 Task: Add an event with the title Marketing Campaign Tracking and Analysis, date '2024/04/28', time 9:40 AM to 11:40 AMand add a description: A Monthly Financial Review is a recurring meeting or process where the financial performance and health of an organization are assessed and analyzed. It provides a comprehensive overview of the company's financial status, including revenue, expenses, profitability, cash flow, and key financial metrics.Select event color  Tomato . Add location for the event as: 456 Monaco Monte-Carlo, Monaco, logged in from the account softage.3@softage.netand send the event invitation to softage.2@softage.net and softage.4@softage.net. Set a reminder for the event Every weekday(Monday to Friday)
Action: Mouse moved to (64, 110)
Screenshot: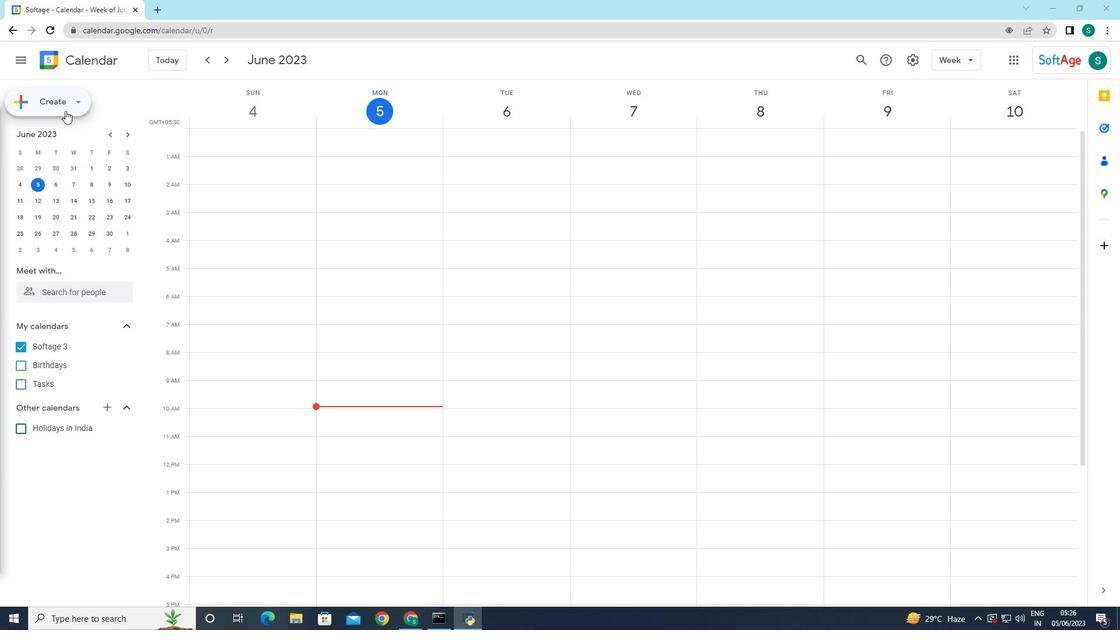 
Action: Mouse pressed left at (64, 110)
Screenshot: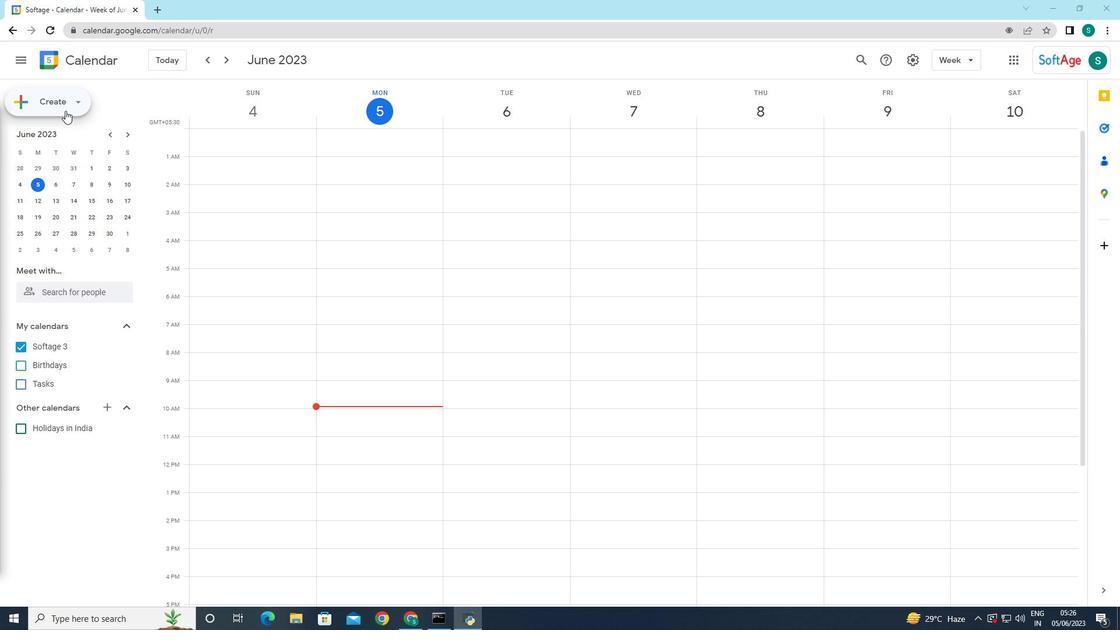 
Action: Mouse moved to (56, 134)
Screenshot: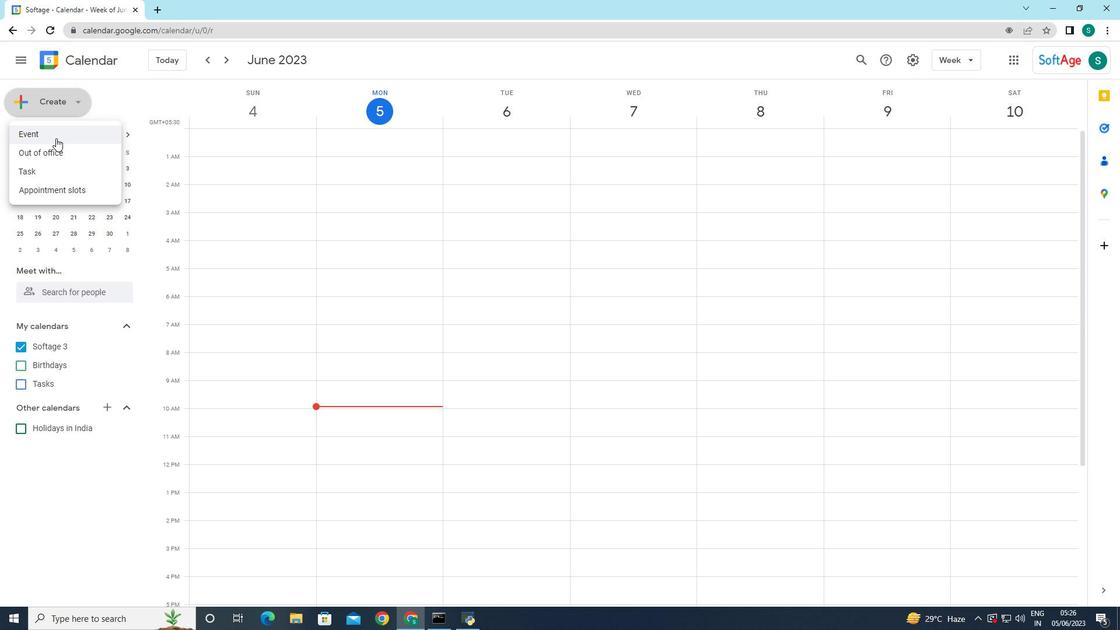 
Action: Mouse pressed left at (56, 134)
Screenshot: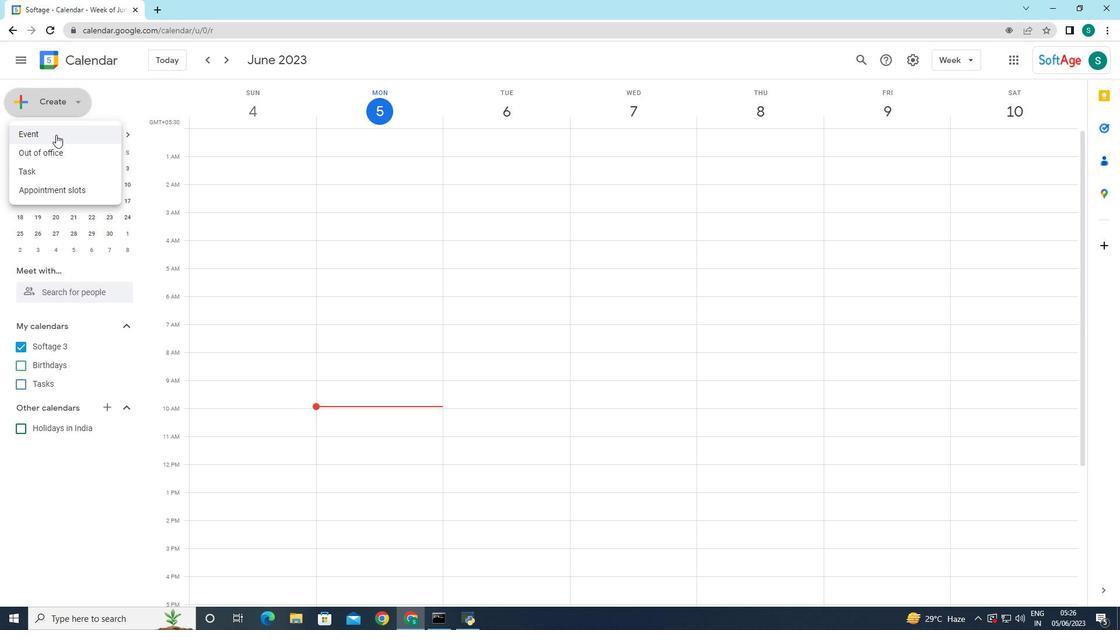
Action: Mouse moved to (214, 469)
Screenshot: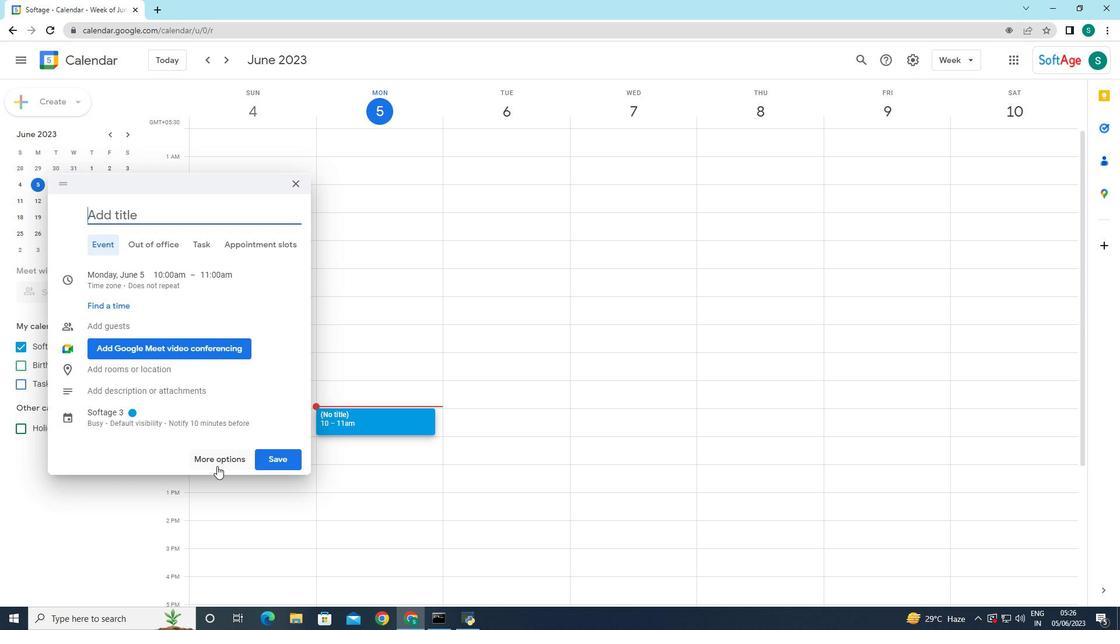 
Action: Mouse pressed left at (214, 469)
Screenshot: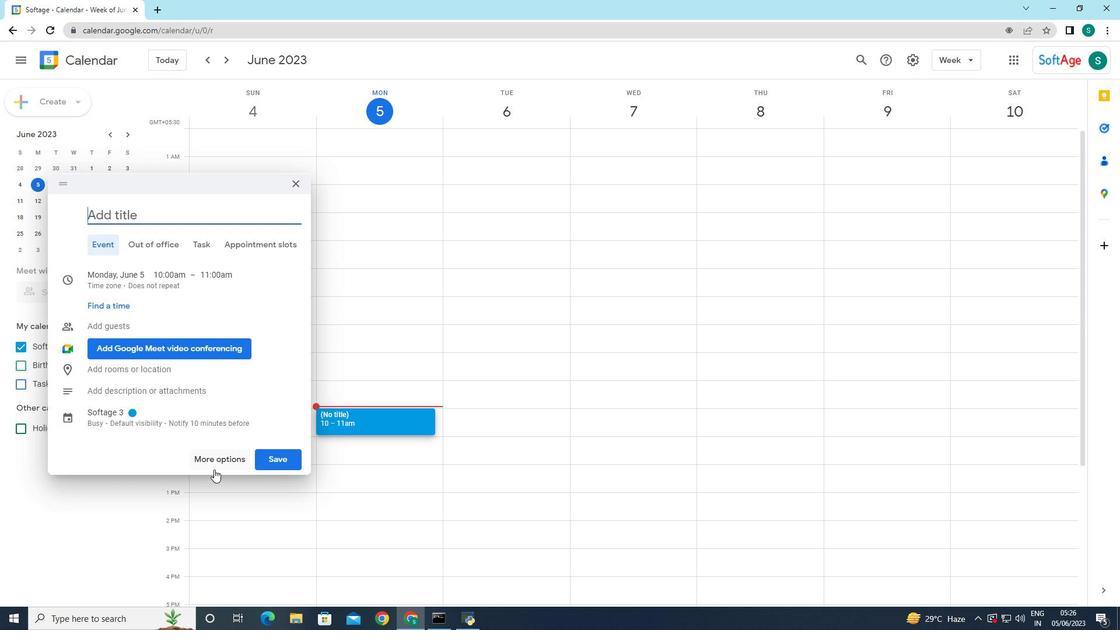 
Action: Mouse moved to (107, 69)
Screenshot: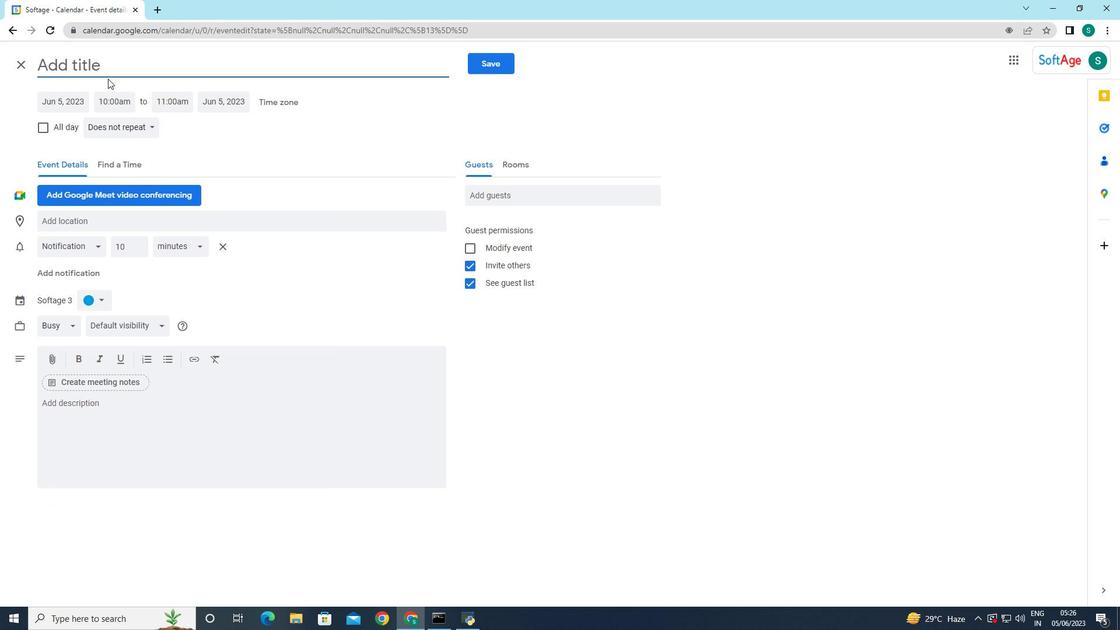 
Action: Mouse pressed left at (107, 69)
Screenshot: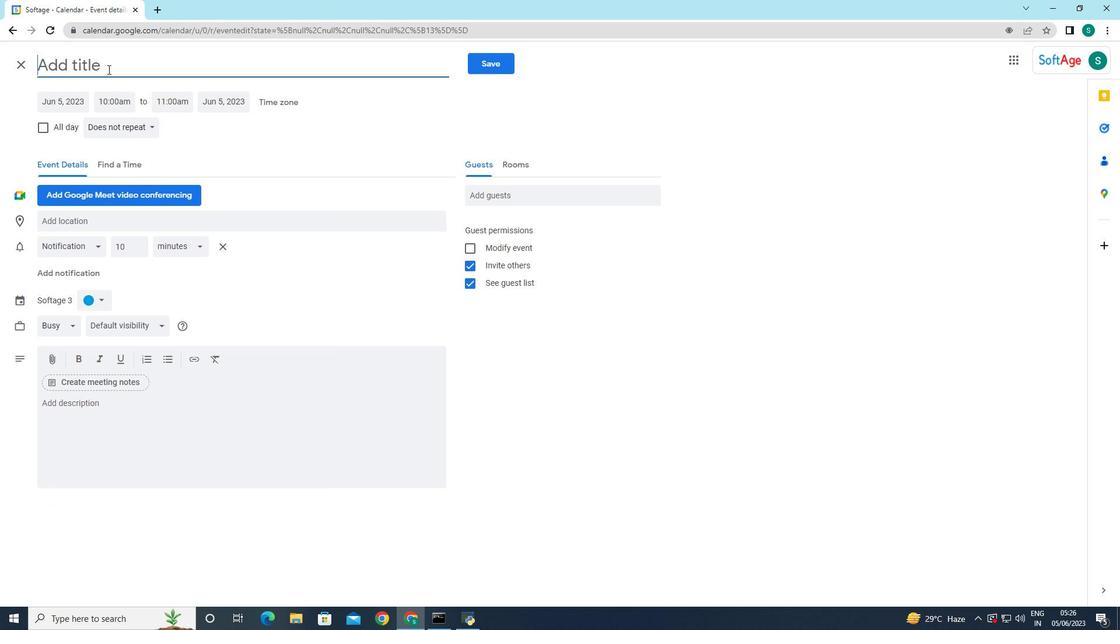 
Action: Key pressed <Key.caps_lock>M<Key.caps_lock>arketing<Key.space><Key.caps_lock>C<Key.caps_lock>ampain<Key.backspace>gn<Key.space><Key.caps_lock>T<Key.caps_lock>racking<Key.space>an<Key.space><Key.backspace>d<Key.space><Key.caps_lock>A<Key.caps_lock>nalysis,
Screenshot: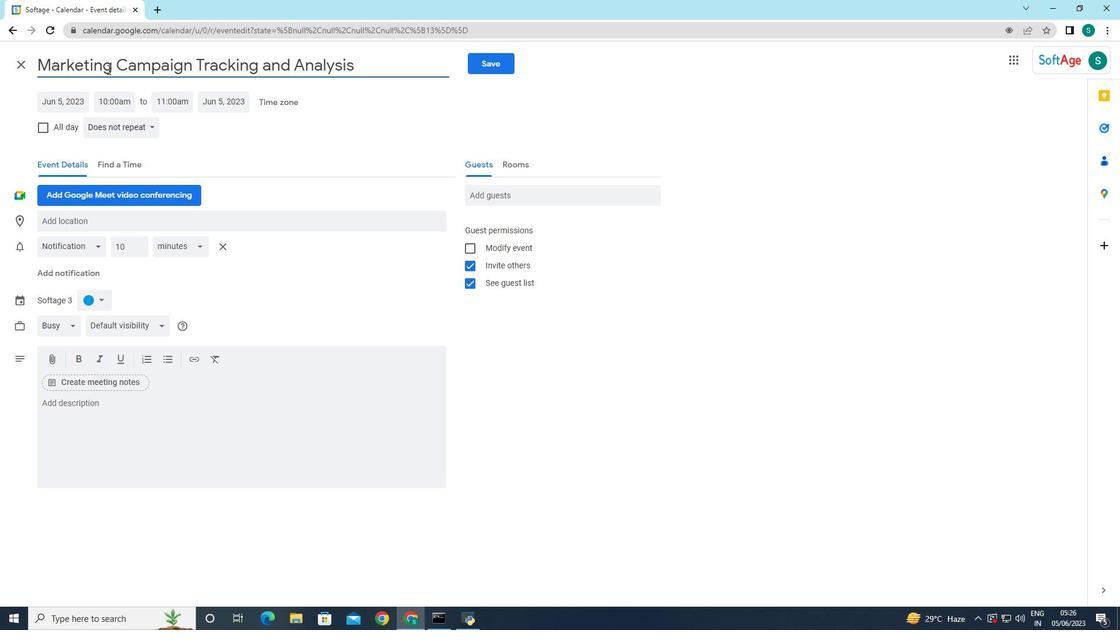 
Action: Mouse moved to (57, 100)
Screenshot: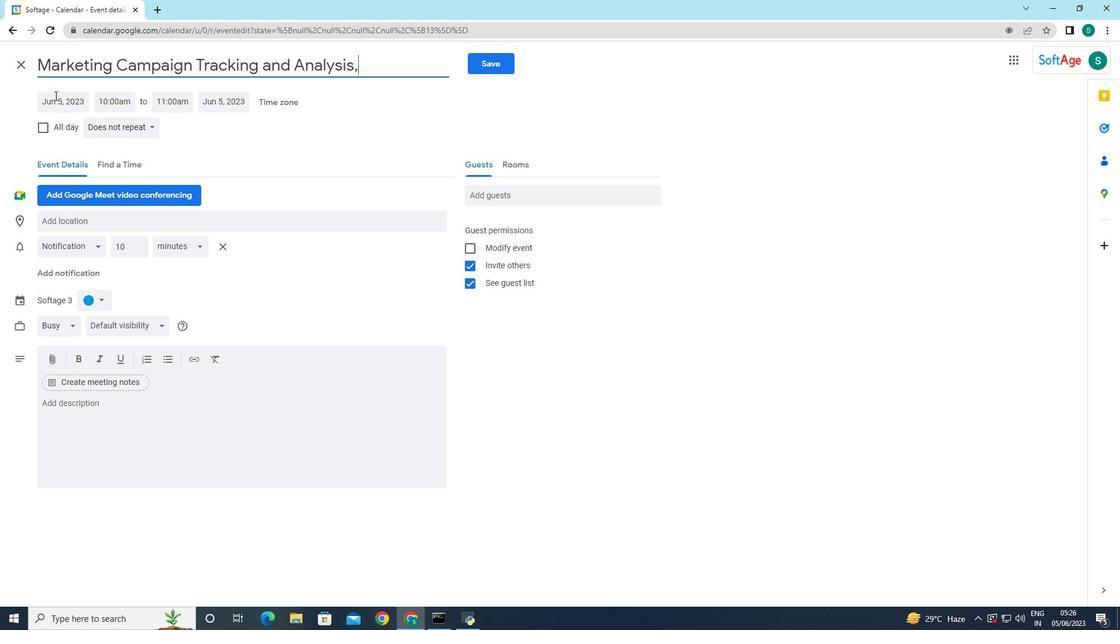 
Action: Mouse pressed left at (57, 100)
Screenshot: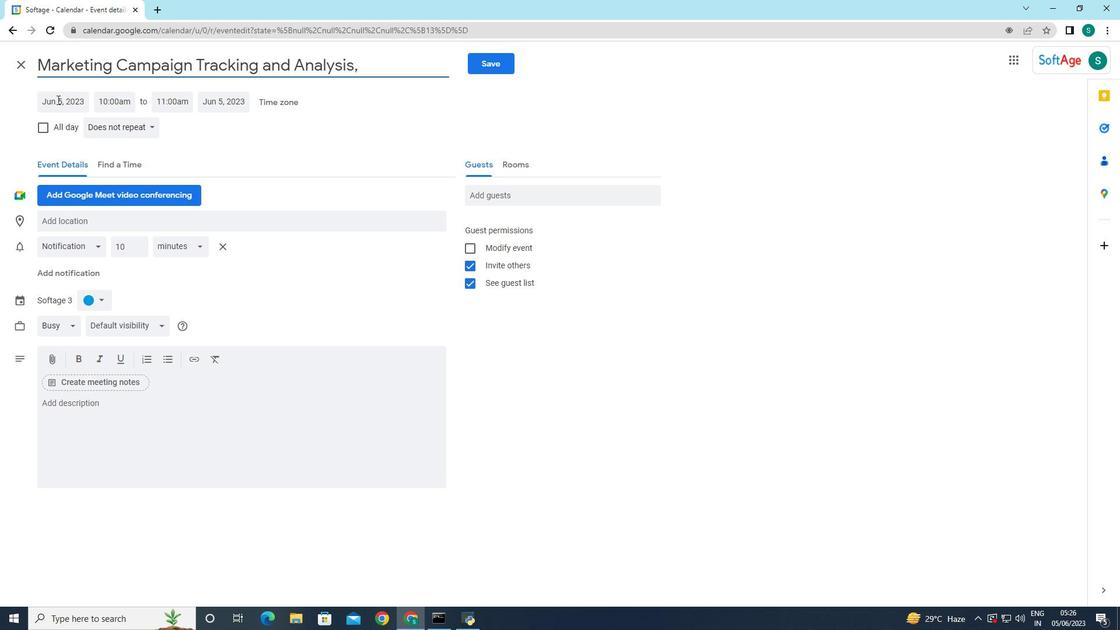 
Action: Mouse moved to (185, 124)
Screenshot: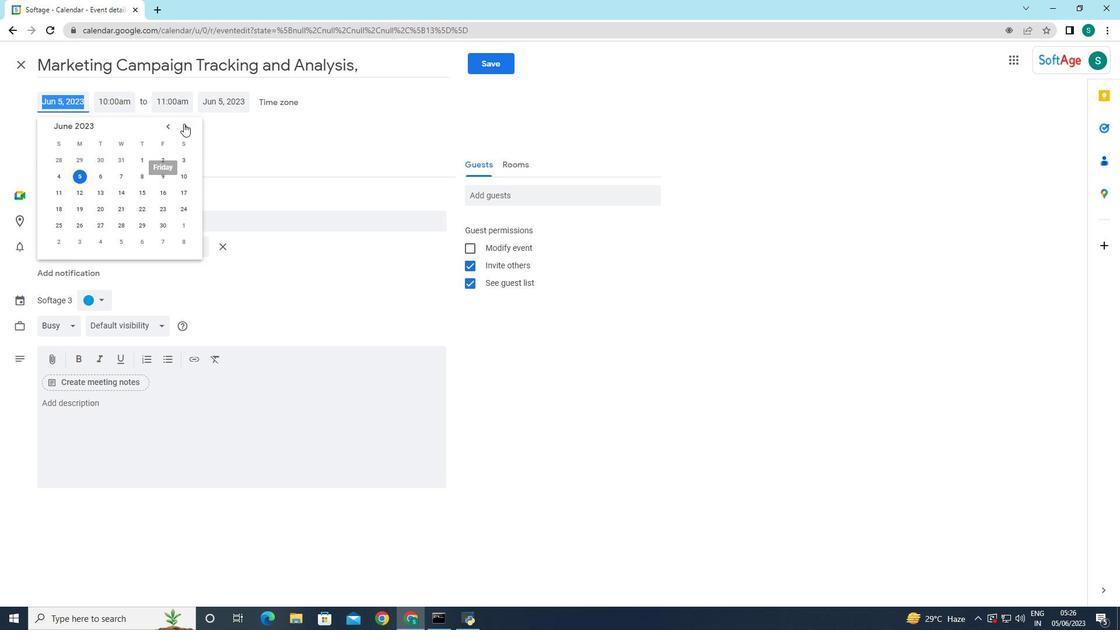 
Action: Mouse pressed left at (185, 124)
Screenshot: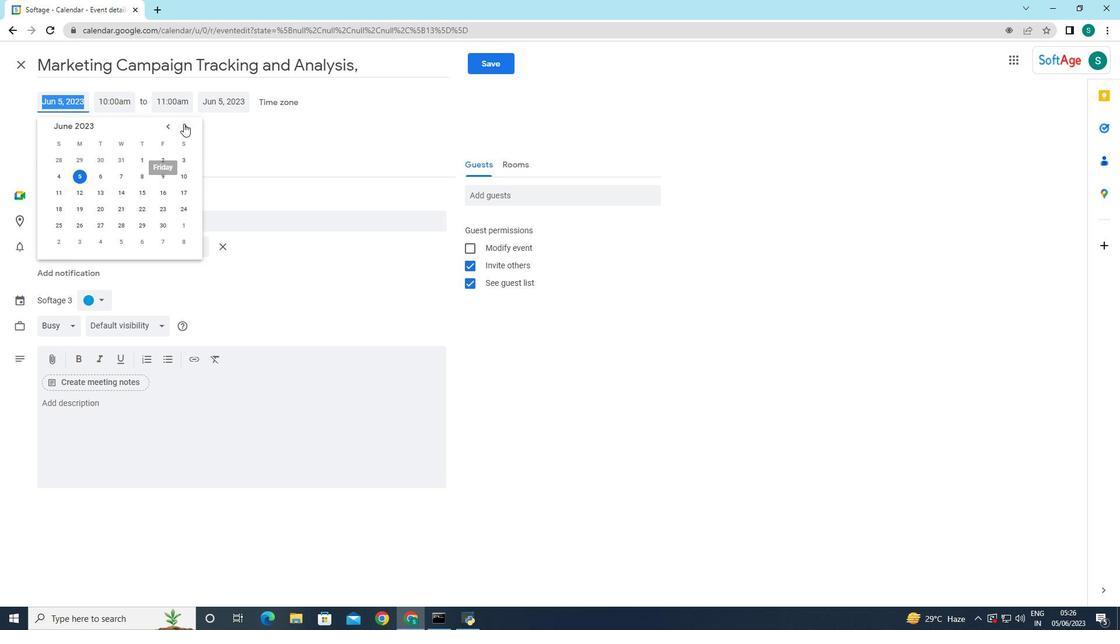 
Action: Mouse pressed left at (185, 124)
Screenshot: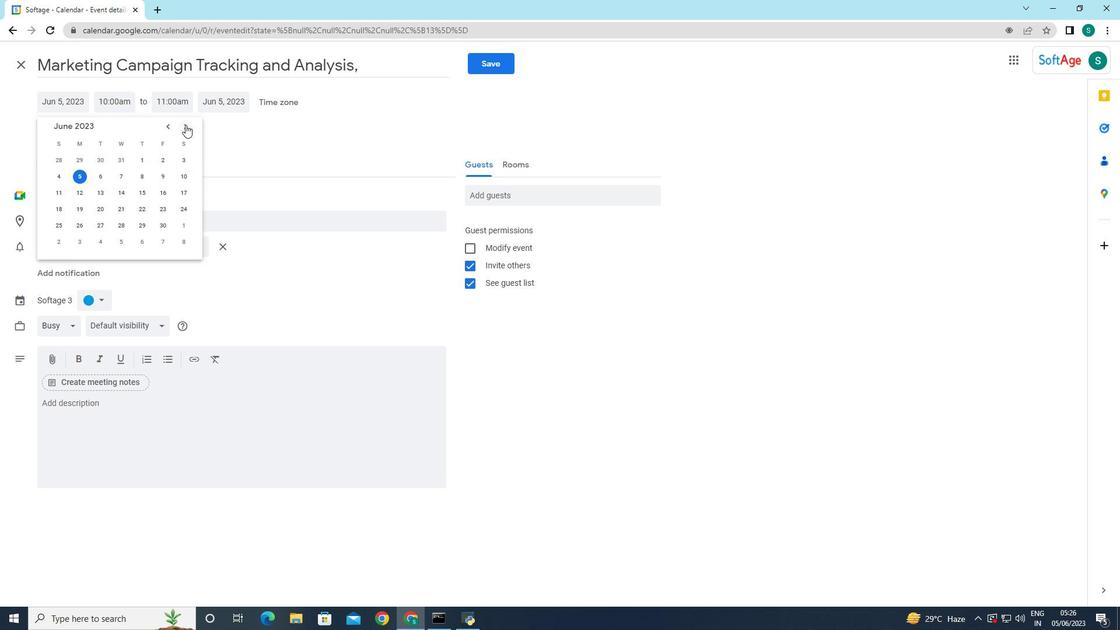 
Action: Mouse pressed left at (185, 124)
Screenshot: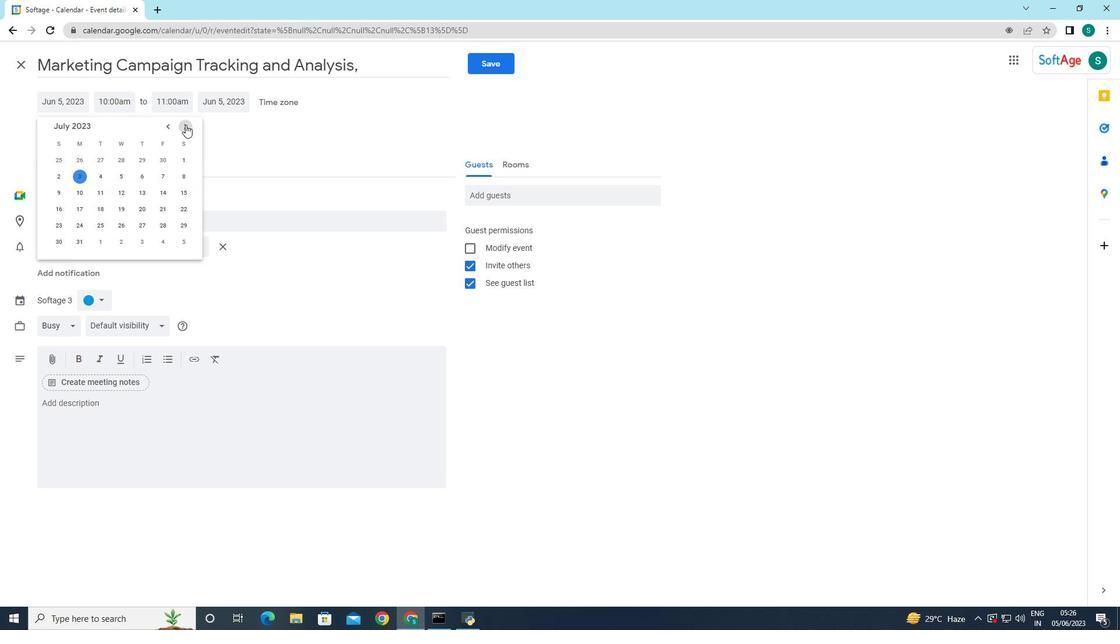 
Action: Mouse pressed left at (185, 124)
Screenshot: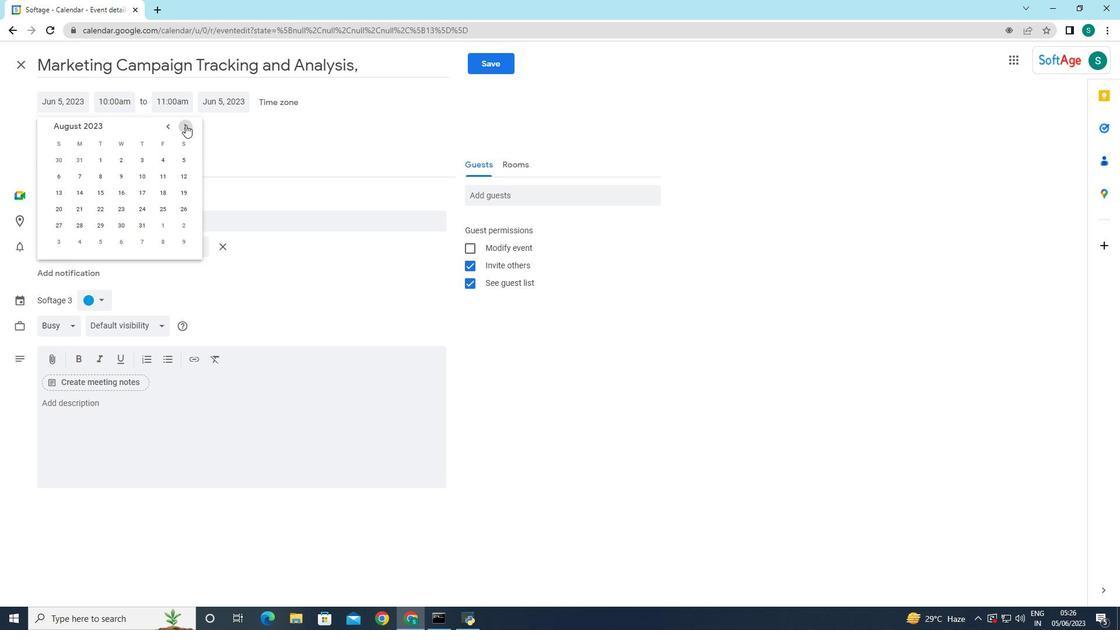 
Action: Mouse pressed left at (185, 124)
Screenshot: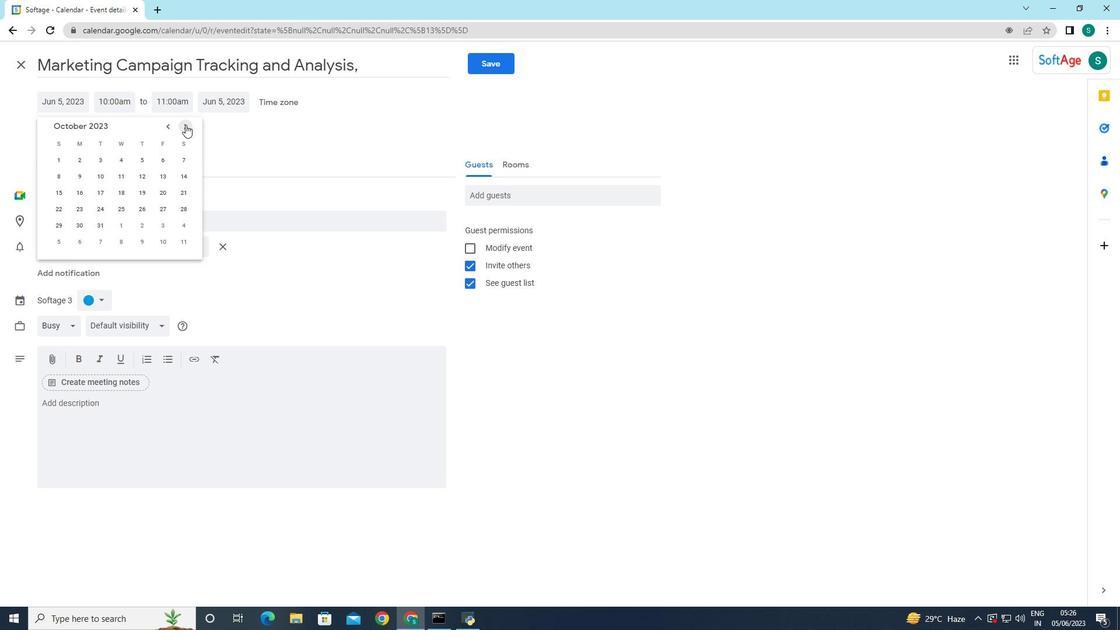 
Action: Mouse pressed left at (185, 124)
Screenshot: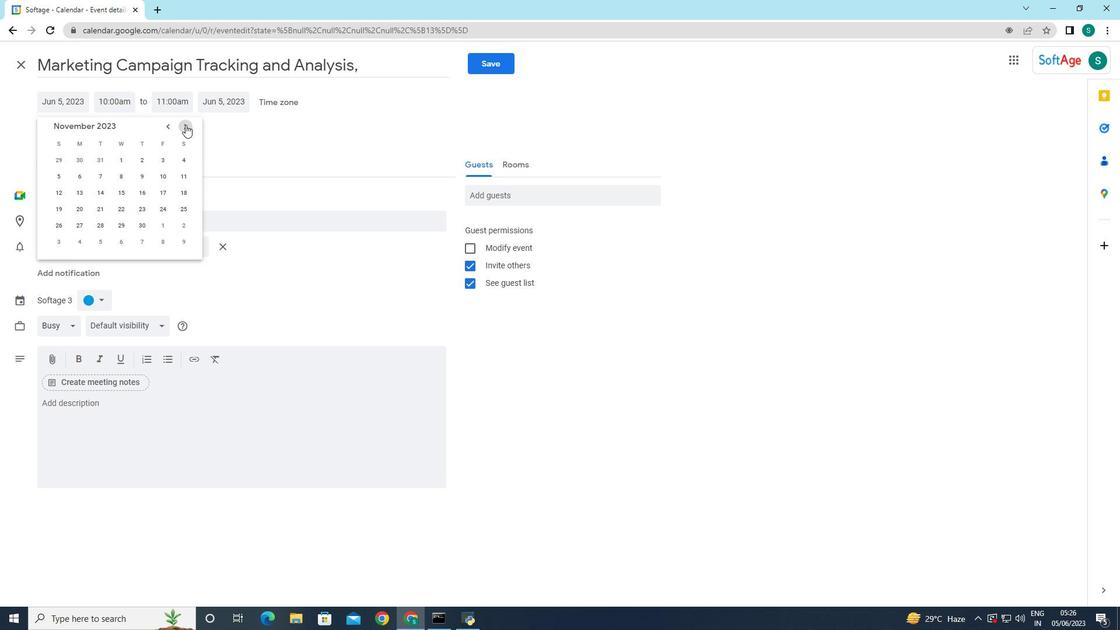 
Action: Mouse pressed left at (185, 124)
Screenshot: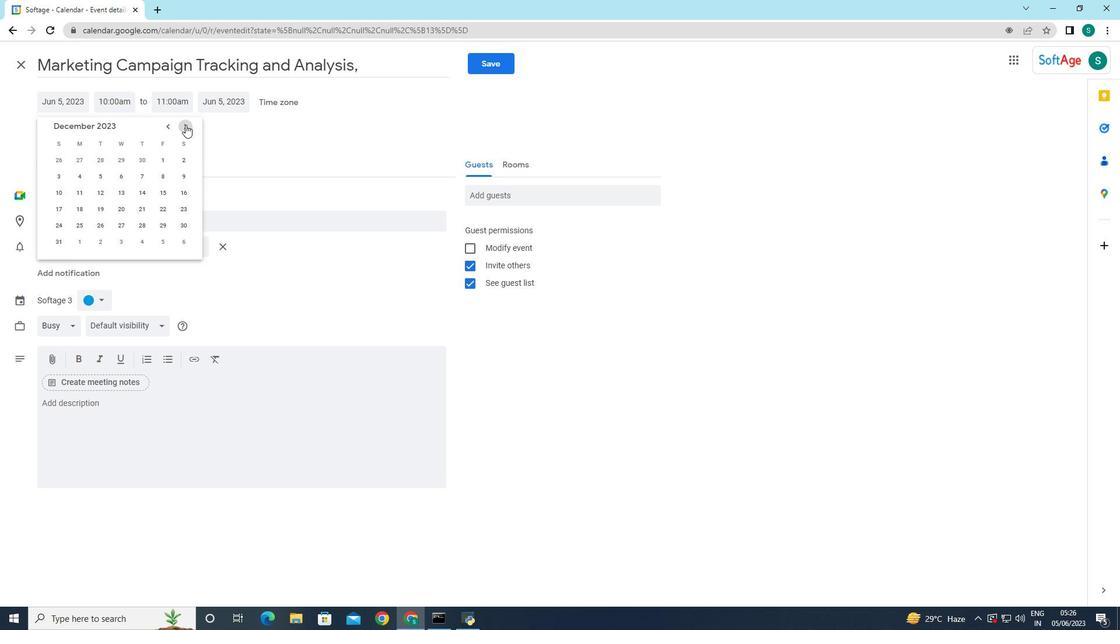 
Action: Mouse pressed left at (185, 124)
Screenshot: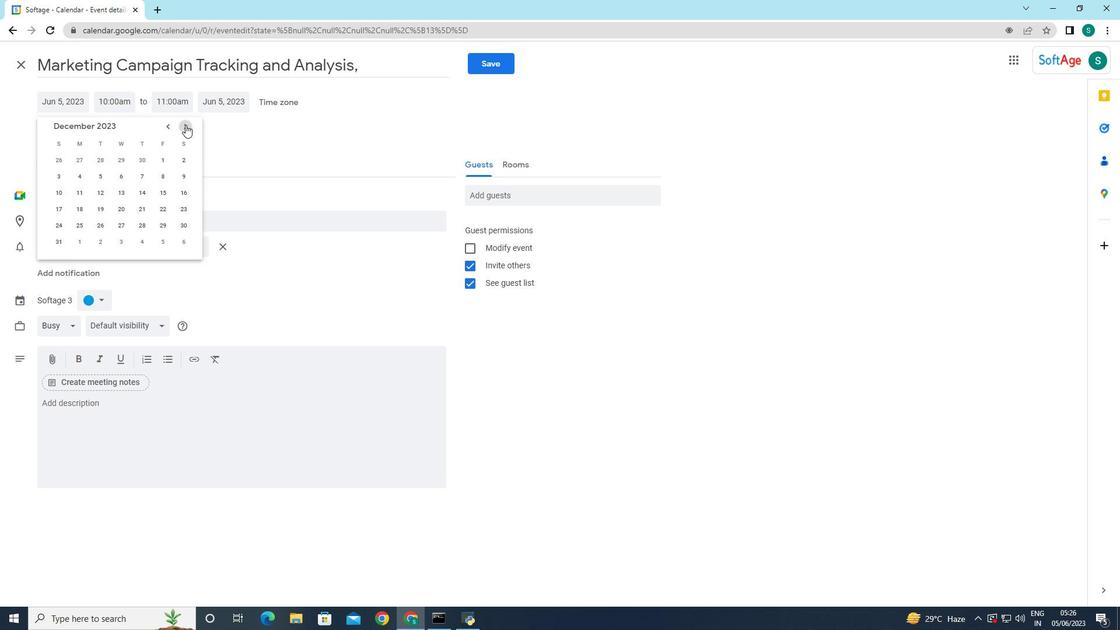 
Action: Mouse pressed left at (185, 124)
Screenshot: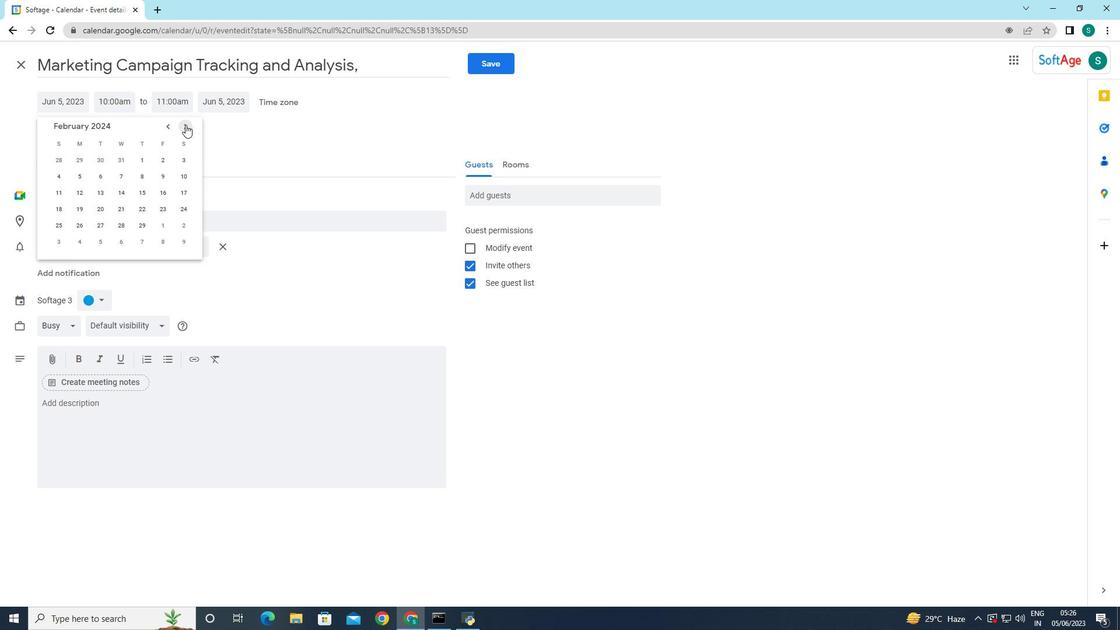 
Action: Mouse pressed left at (185, 124)
Screenshot: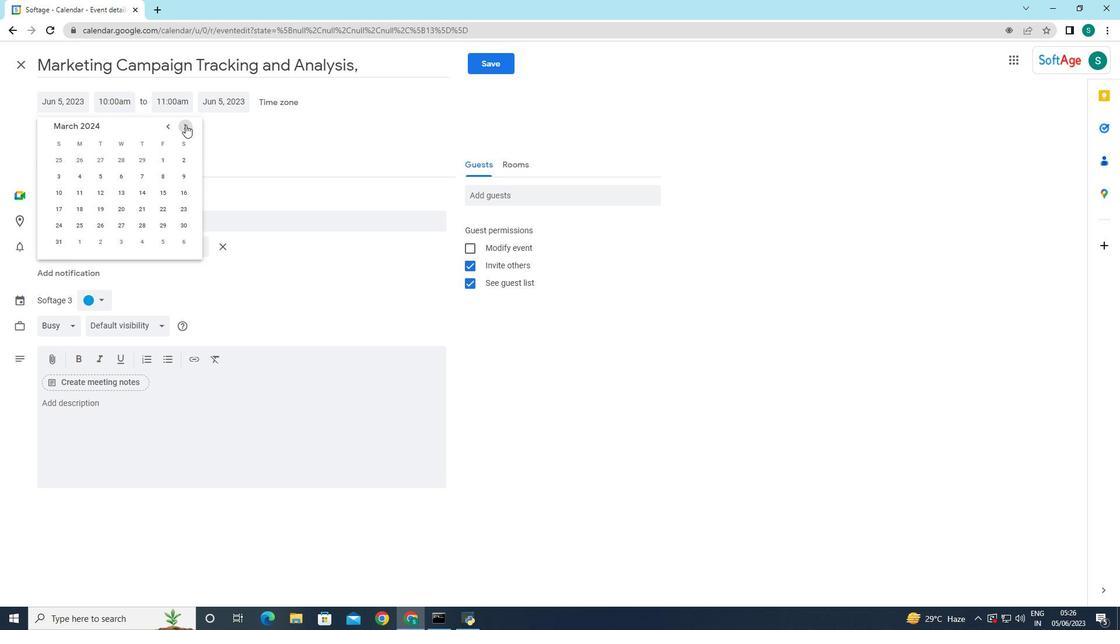 
Action: Mouse moved to (58, 224)
Screenshot: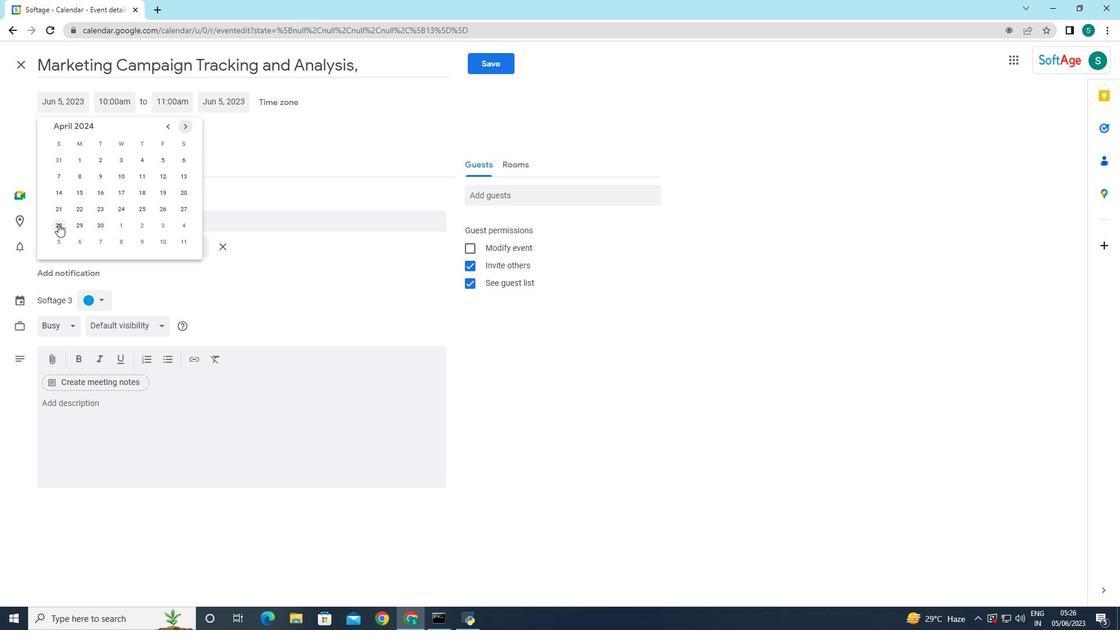 
Action: Mouse pressed left at (58, 224)
Screenshot: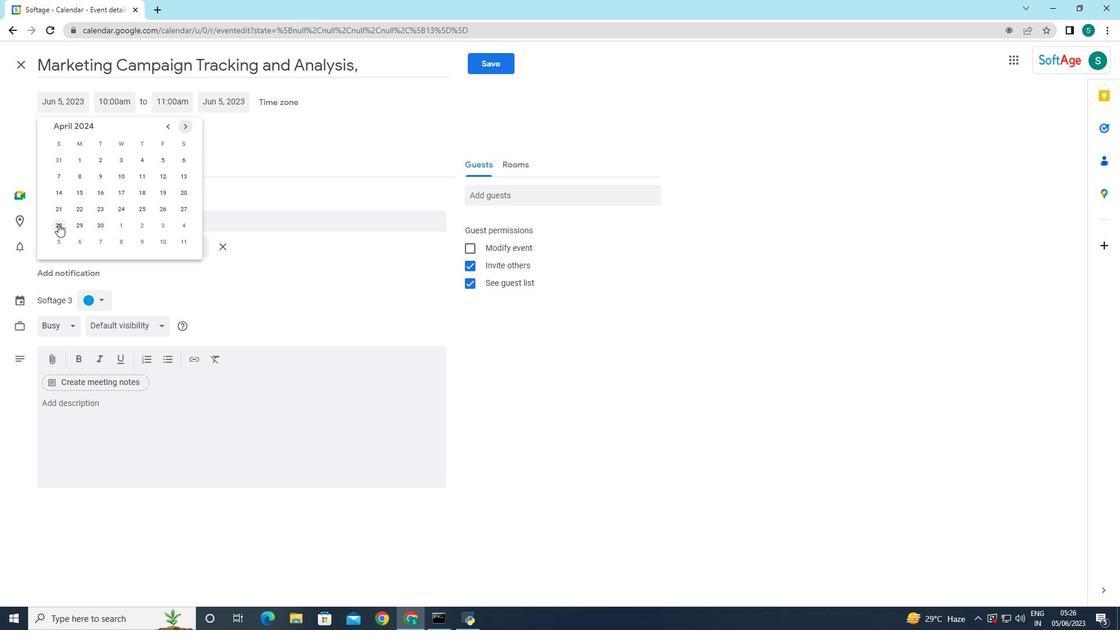 
Action: Mouse moved to (262, 168)
Screenshot: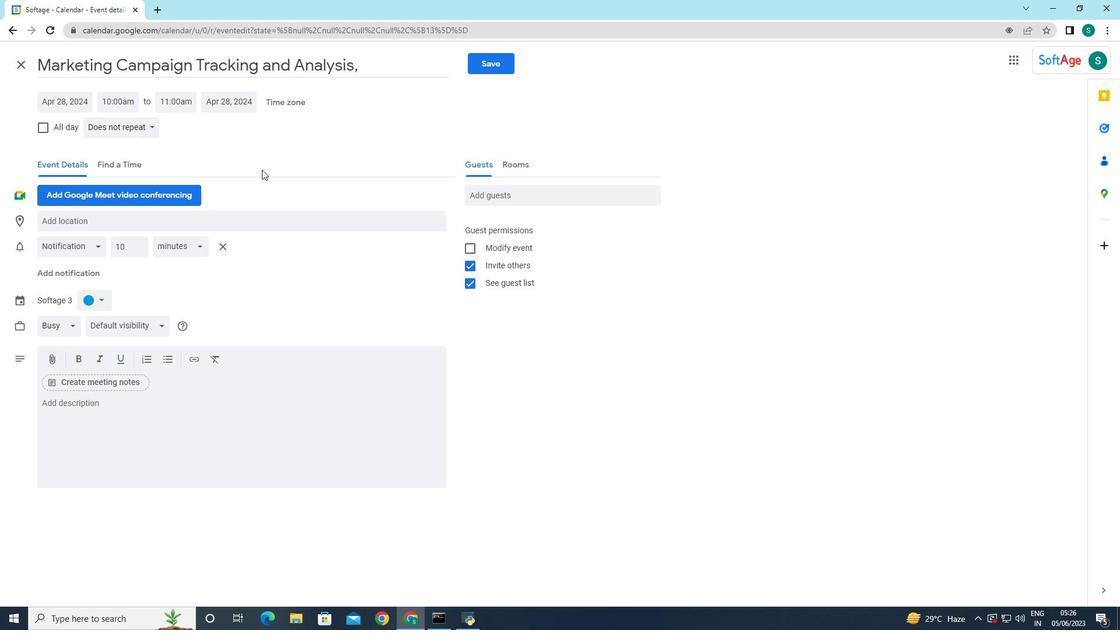 
Action: Mouse pressed left at (262, 168)
Screenshot: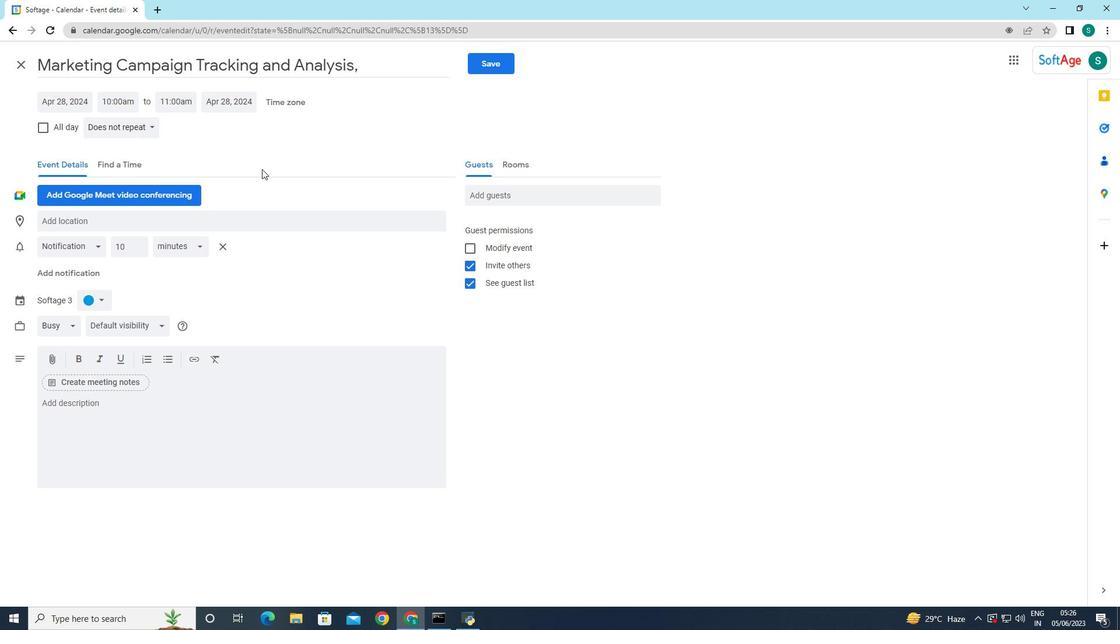 
Action: Mouse moved to (133, 99)
Screenshot: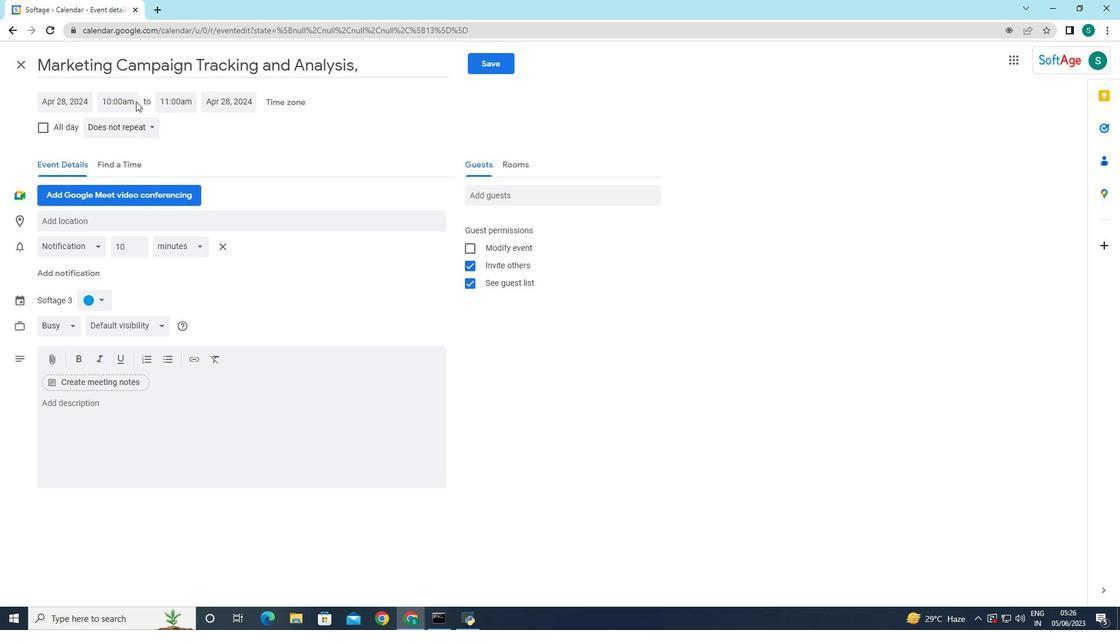 
Action: Mouse pressed left at (133, 99)
Screenshot: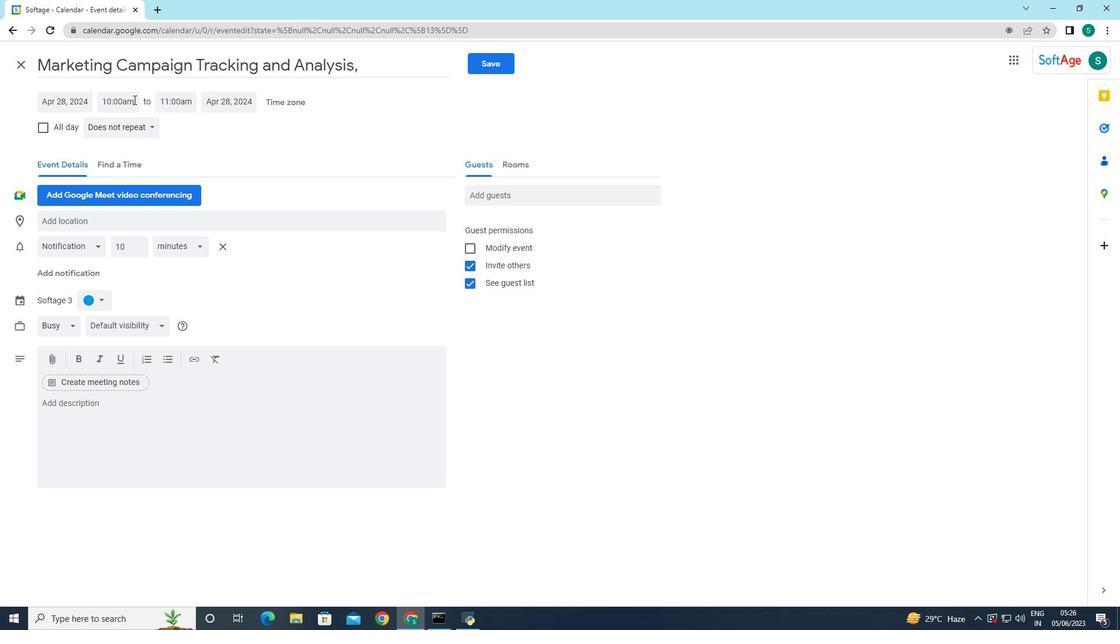 
Action: Mouse moved to (124, 129)
Screenshot: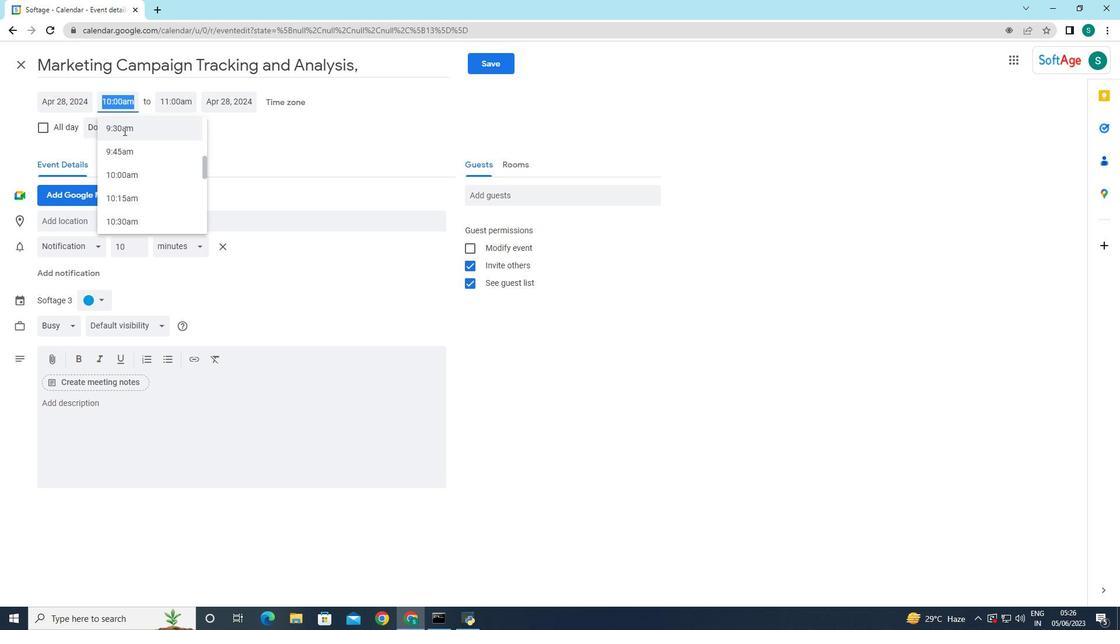 
Action: Mouse pressed left at (124, 129)
Screenshot: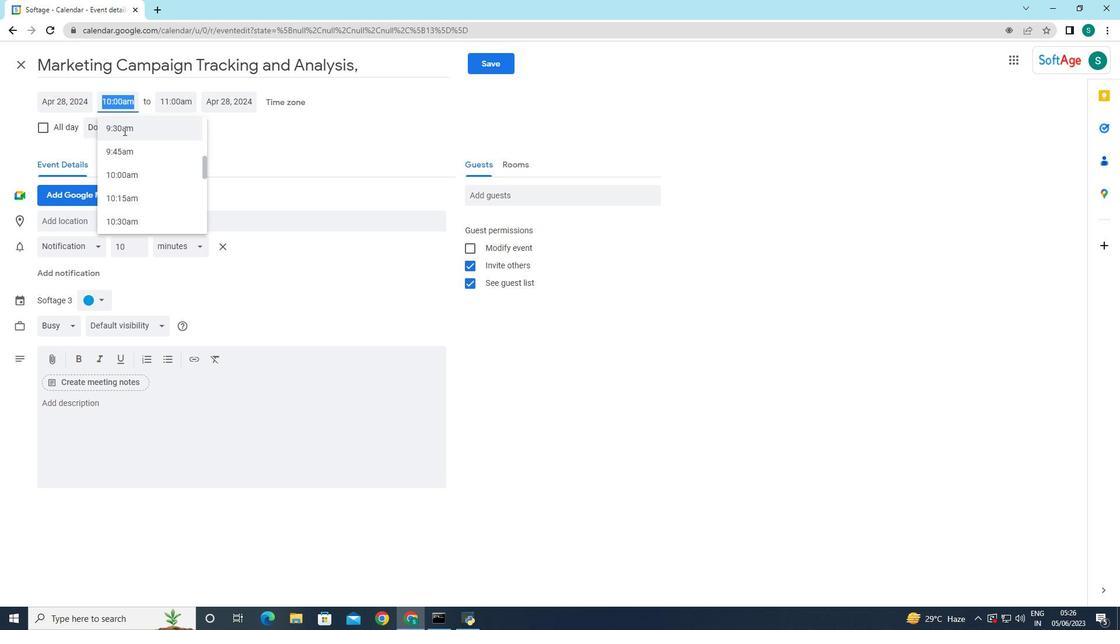 
Action: Mouse moved to (113, 100)
Screenshot: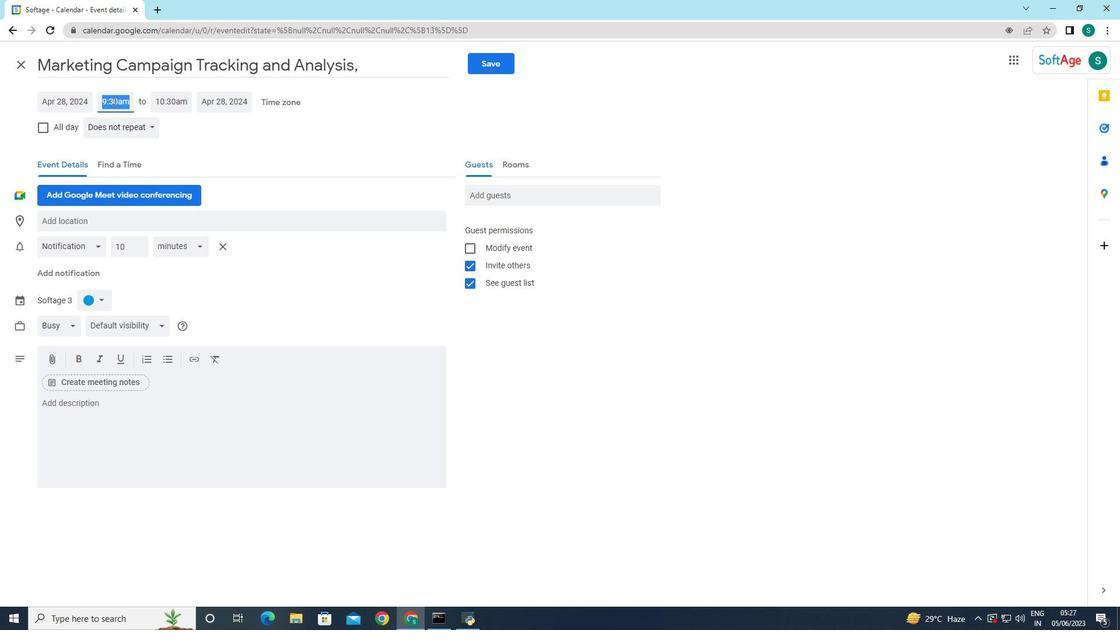 
Action: Mouse pressed left at (113, 100)
Screenshot: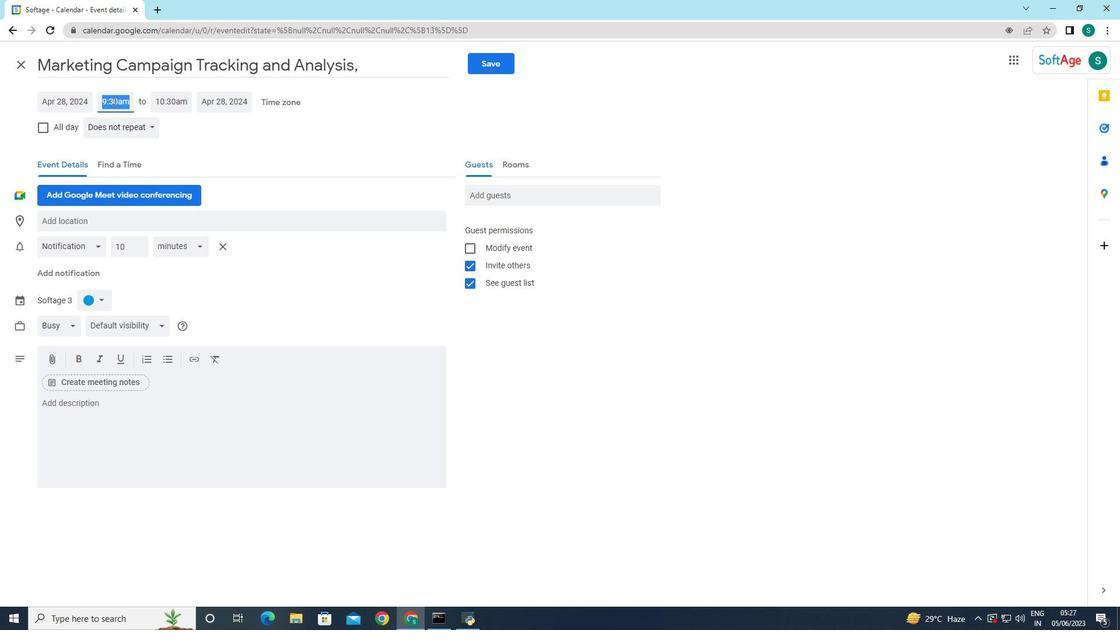 
Action: Mouse moved to (125, 138)
Screenshot: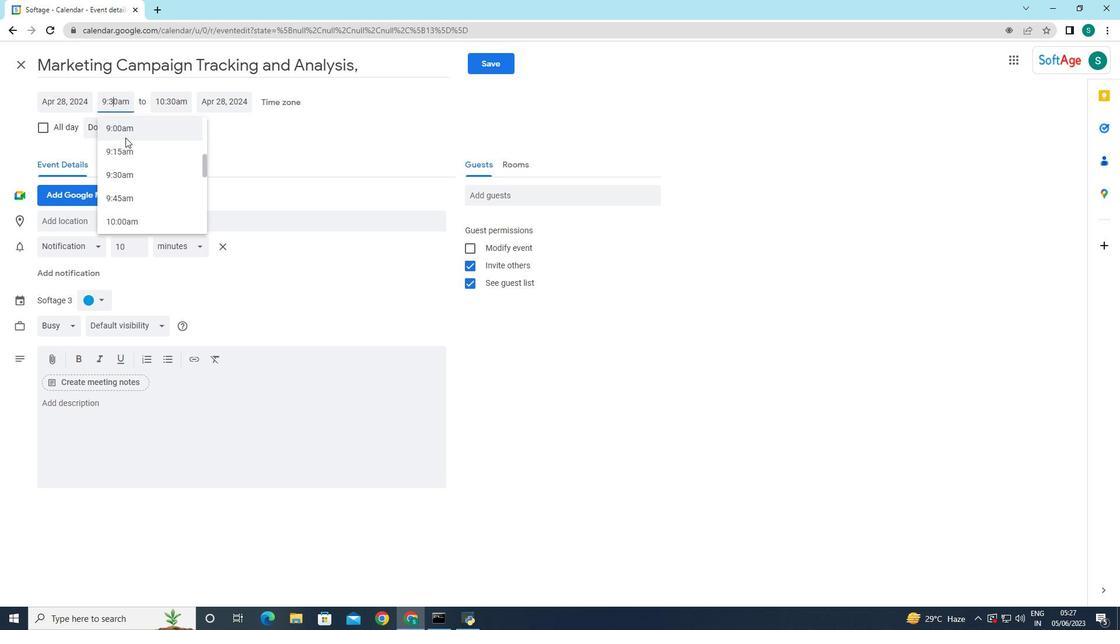 
Action: Key pressed <Key.backspace>4
Screenshot: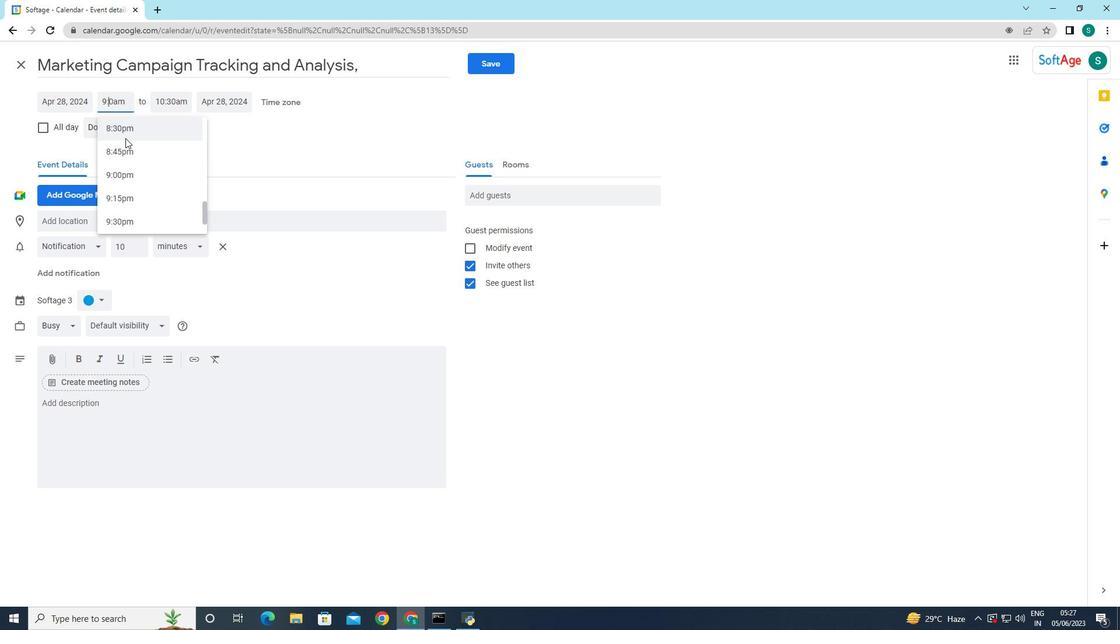 
Action: Mouse moved to (206, 95)
Screenshot: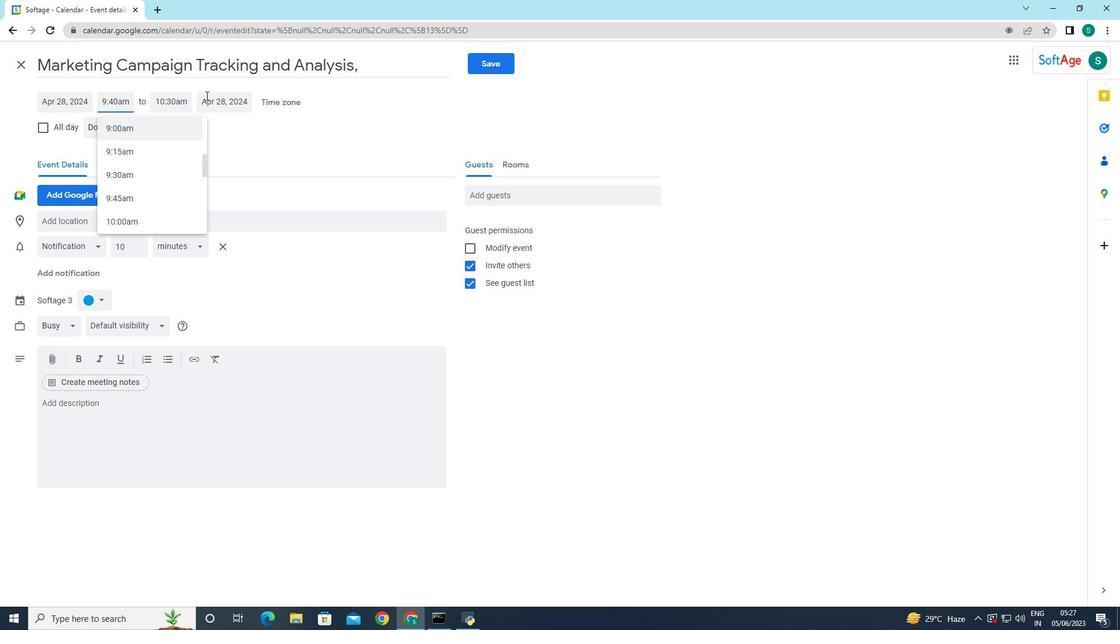 
Action: Mouse pressed left at (206, 95)
Screenshot: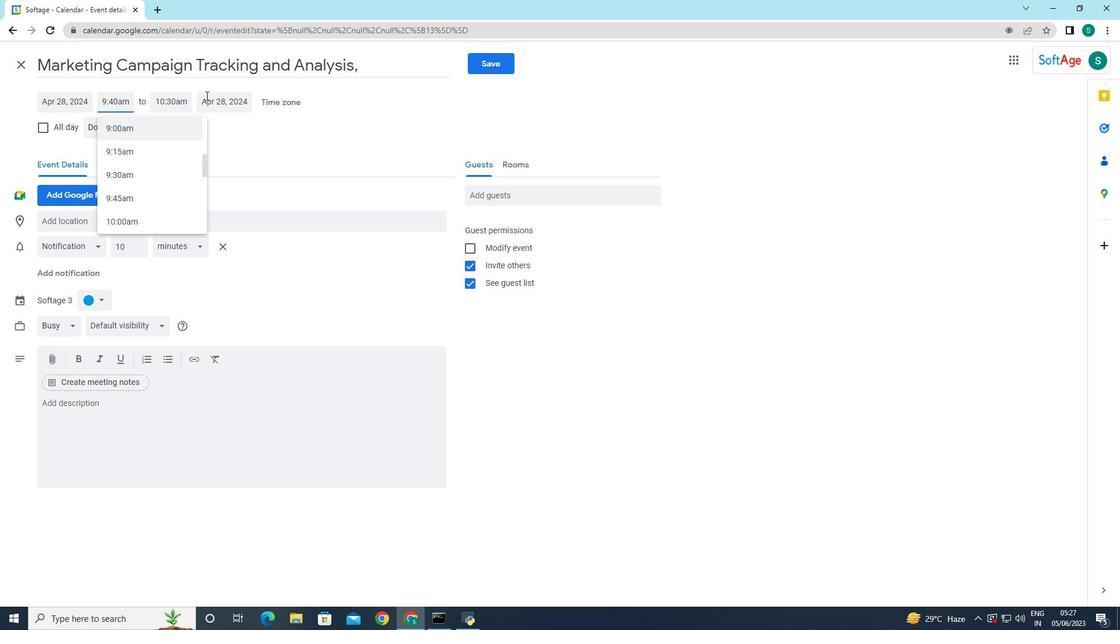 
Action: Mouse moved to (151, 98)
Screenshot: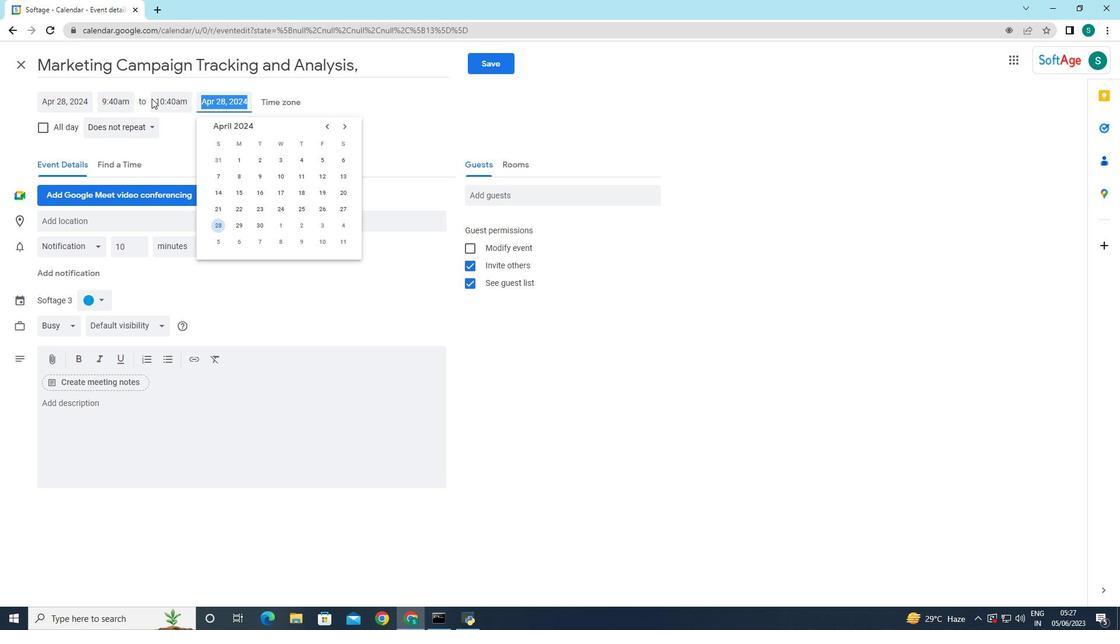 
Action: Mouse pressed left at (151, 98)
Screenshot: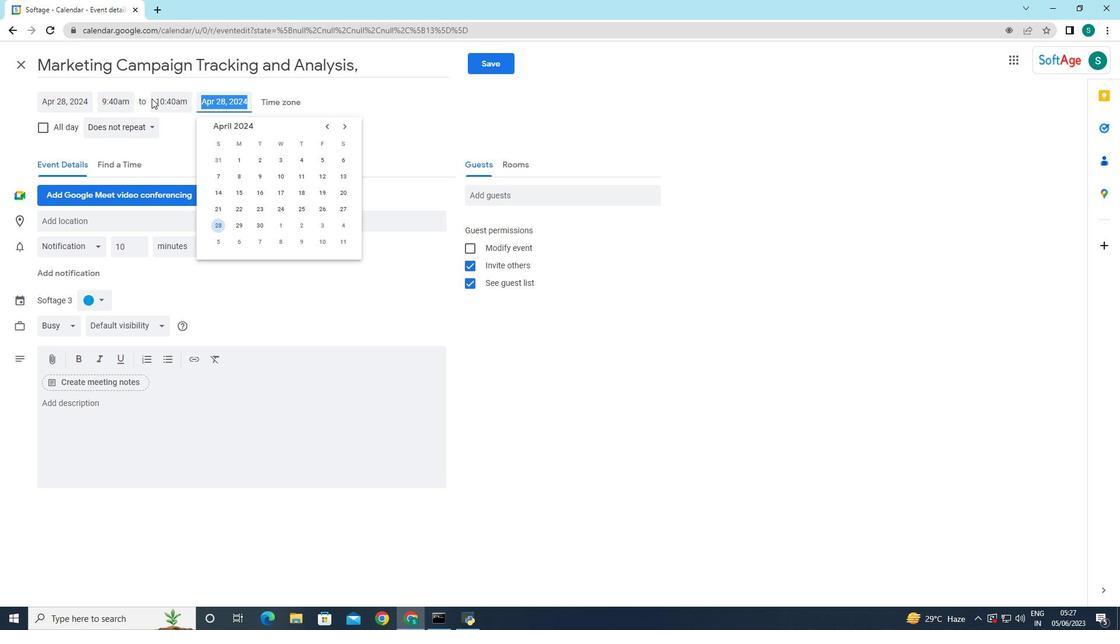 
Action: Mouse moved to (169, 214)
Screenshot: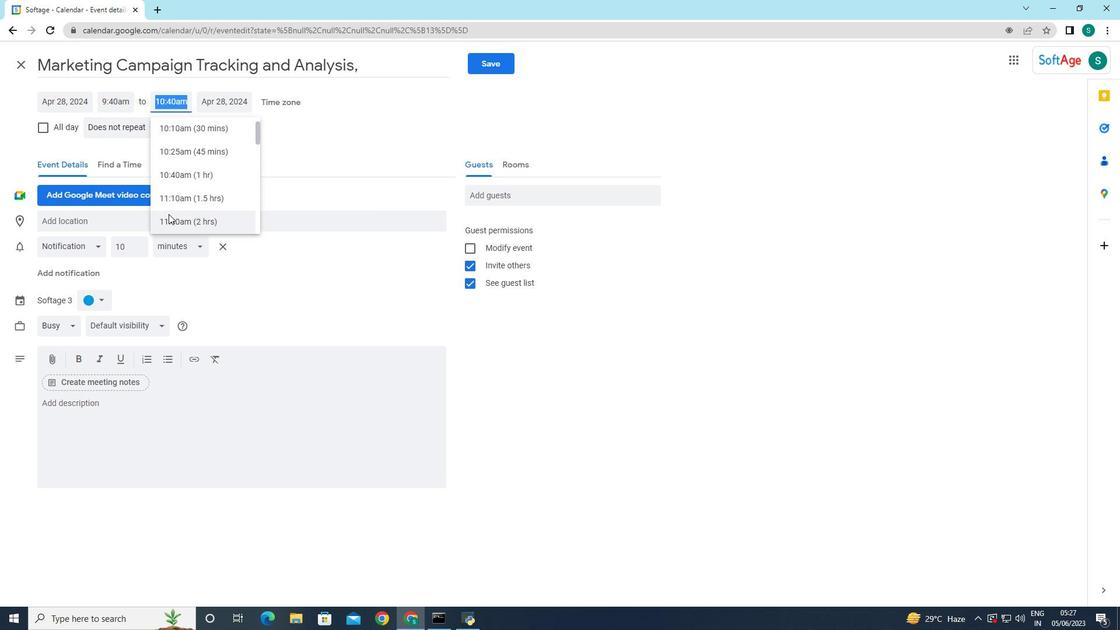 
Action: Mouse pressed left at (169, 214)
Screenshot: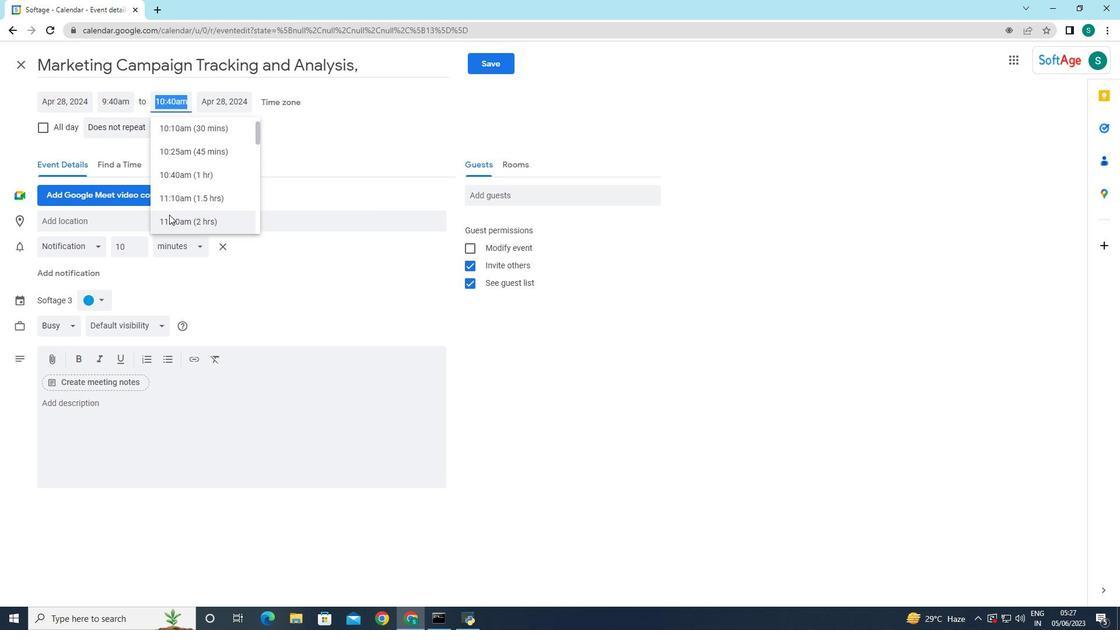 
Action: Mouse moved to (341, 160)
Screenshot: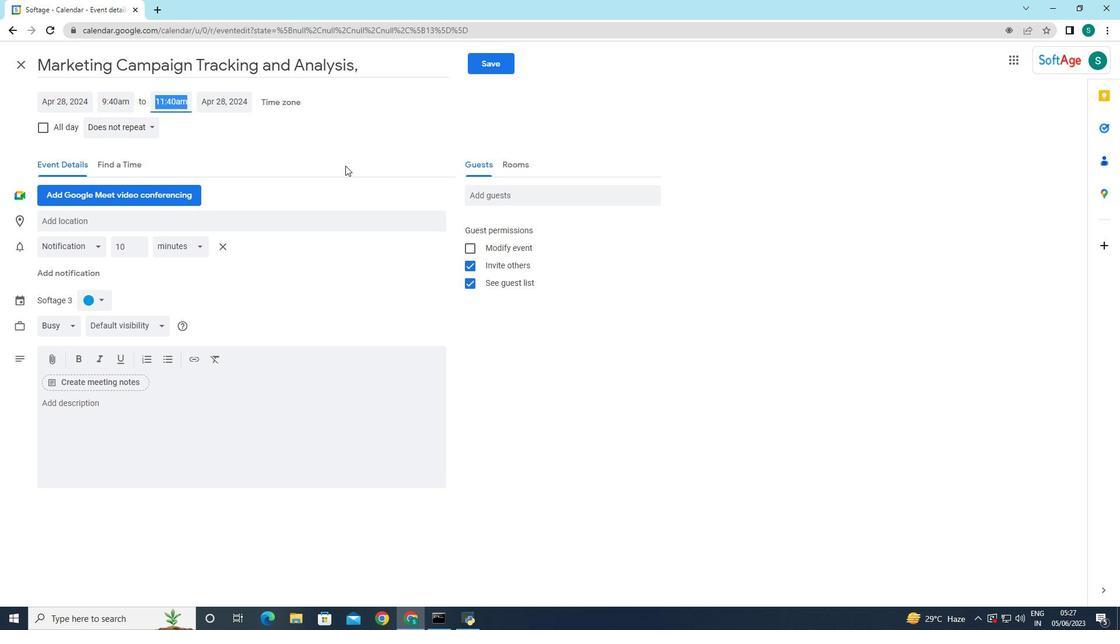 
Action: Mouse pressed left at (341, 160)
Screenshot: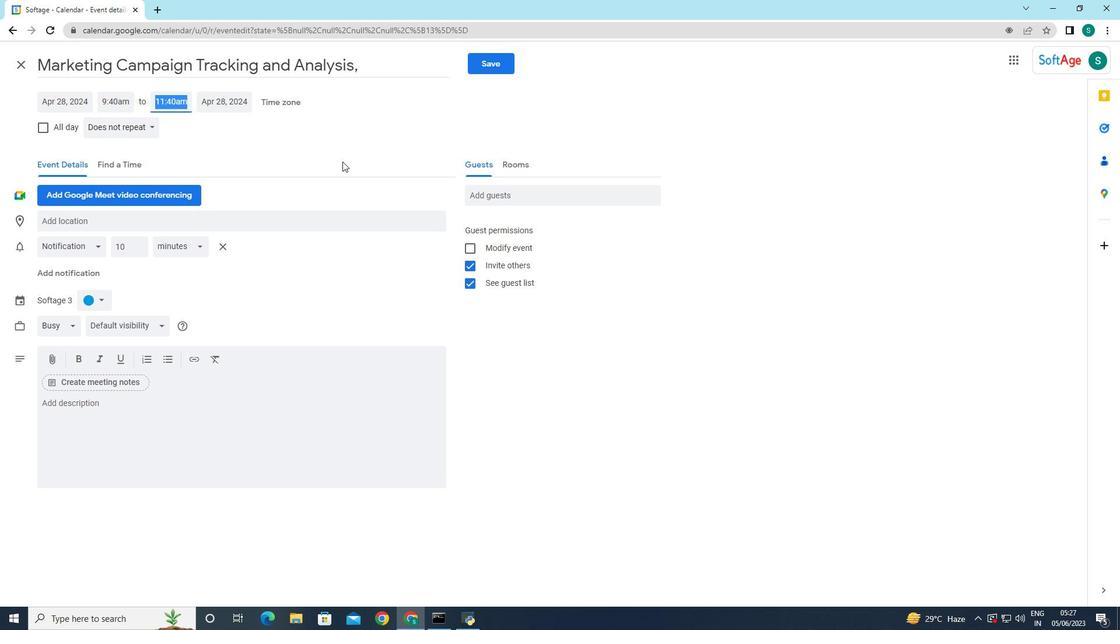 
Action: Mouse moved to (67, 400)
Screenshot: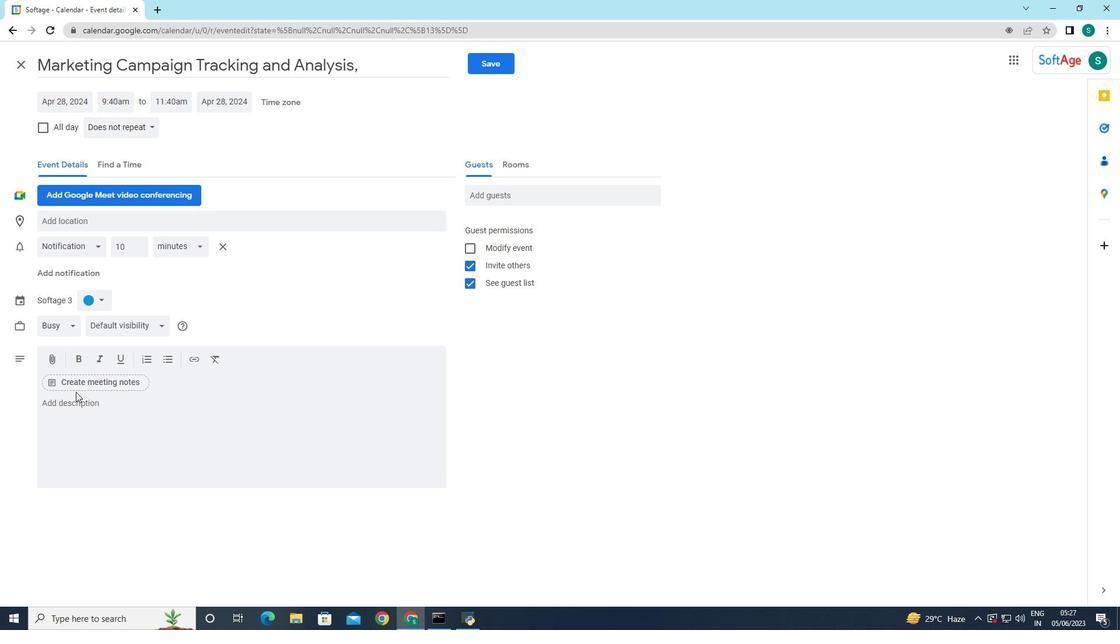 
Action: Mouse pressed left at (67, 400)
Screenshot: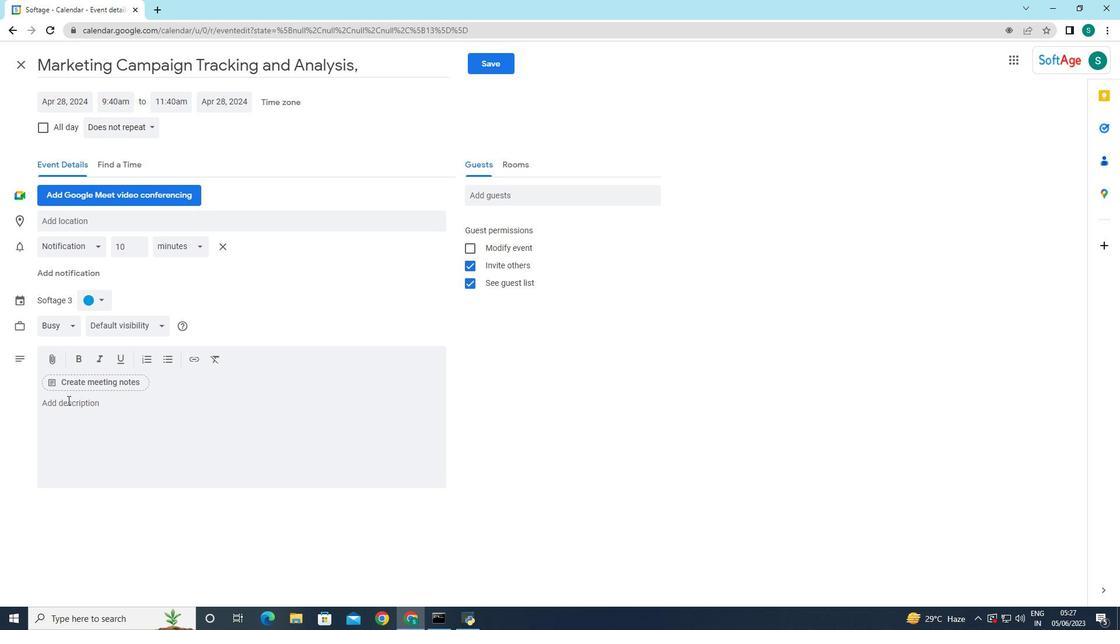 
Action: Key pressed <Key.caps_lock>A<Key.caps_lock><Key.space><Key.caps_lock>M<Key.caps_lock>onthly<Key.space><Key.caps_lock>F<Key.caps_lock>inancial<Key.space><Key.caps_lock>R<Key.caps_lock>eview<Key.space>is<Key.space>a<Key.space>te<Key.backspace><Key.backspace>recurring<Key.space>meeting<Key.space>or<Key.space>process<Key.space>where<Key.space>the<Key.space>financial<Key.space>performance<Key.space>and<Key.space>health<Key.space>of<Key.space>an<Key.space>organization<Key.space>are<Key.space>assessed<Key.space>and<Key.space>analyx<Key.backspace>zet<Key.backspace>d.<Key.space><Key.caps_lock>I<Key.caps_lock>t<Key.space>provides<Key.space>a<Key.space>comprehensive<Key.space>overvies<Key.backspace>w<Key.space>of<Key.space>the<Key.space>company's<Key.space>financial<Key.space>status<Key.space><Key.backspace>,<Key.space>incliding<Key.space>rt<Key.backspace><Key.backspace><Key.space><Key.backspace><Key.backspace><Key.backspace><Key.backspace><Key.backspace><Key.backspace><Key.backspace>uding<Key.space>revenue,<Key.space>expenses,<Key.space>profitability,<Key.space>cs<Key.backspace>ash<Key.space>,<Key.backspace>foll<Key.backspace>w.<Key.space>a<Key.backspace><Key.backspace><Key.backspace><Key.backspace><Key.backspace><Key.backspace>low<Key.space><Key.backspace><Key.backspace>.<Key.backspace>,<Key.space>a<Key.backspace><Key.backspace><Key.backspace>w.<Key.space>ajd<Key.backspace><Key.backspace><Key.backspace><Key.backspace><Key.backspace>,<Key.space>and<Key.space>key<Key.space>finacial<Key.space><Key.backspace><Key.backspace><Key.backspace><Key.backspace><Key.backspace><Key.backspace><Key.backspace>nancial<Key.space>metrics.
Screenshot: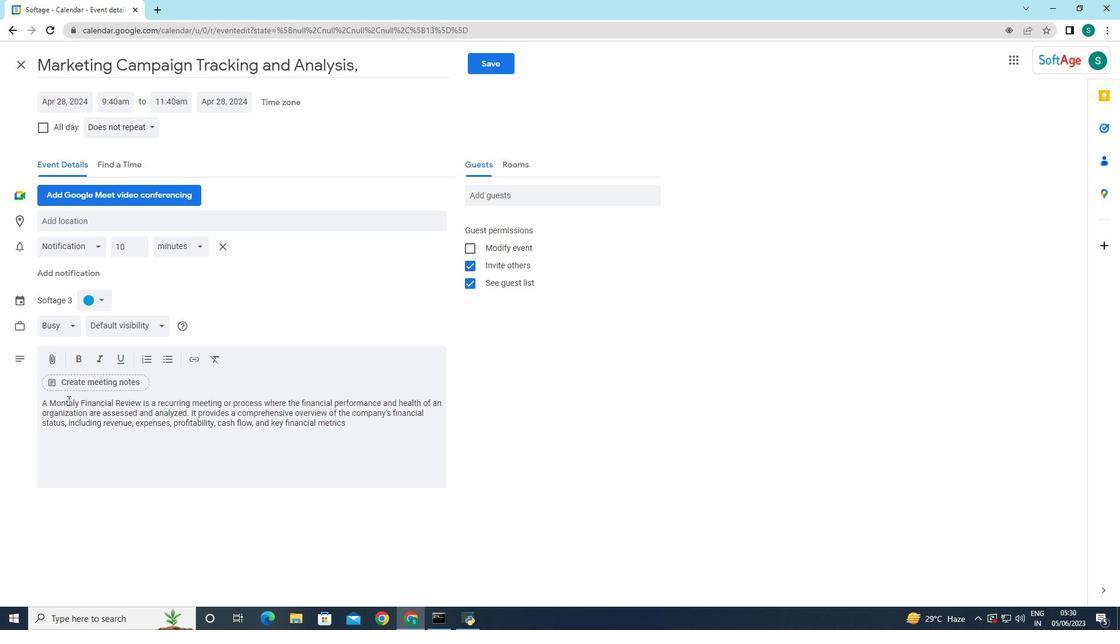 
Action: Mouse moved to (96, 294)
Screenshot: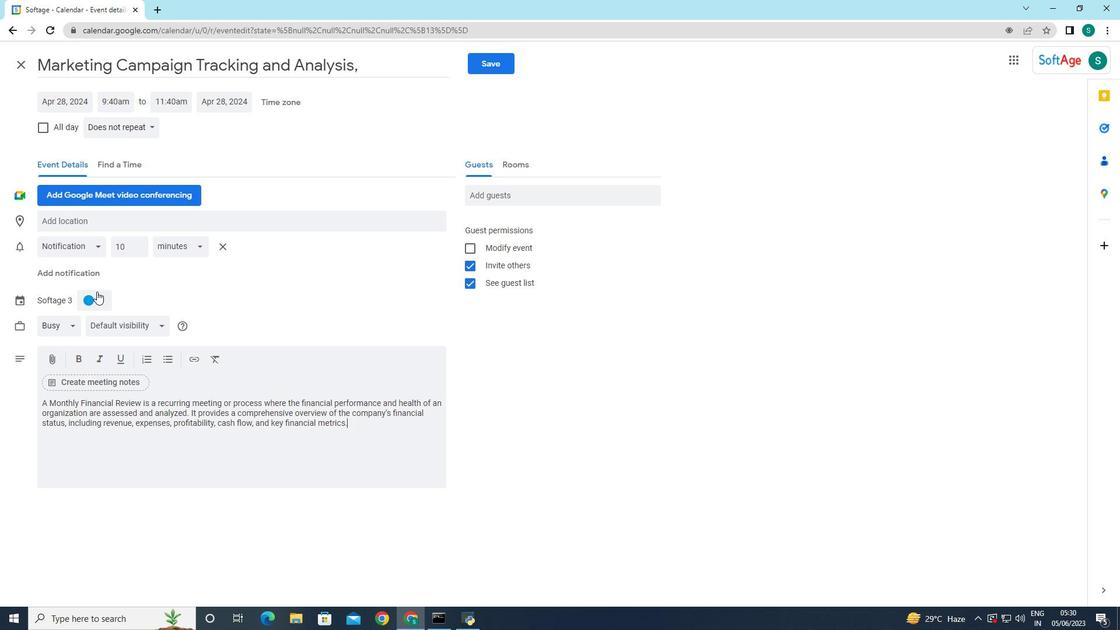 
Action: Mouse pressed left at (96, 294)
Screenshot: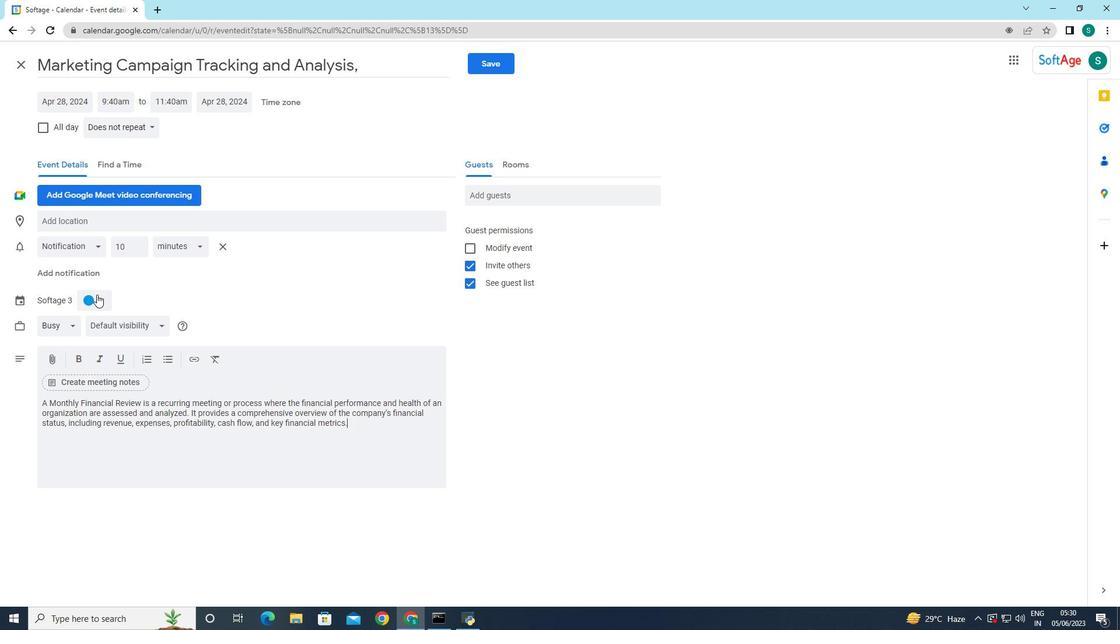
Action: Mouse moved to (88, 301)
Screenshot: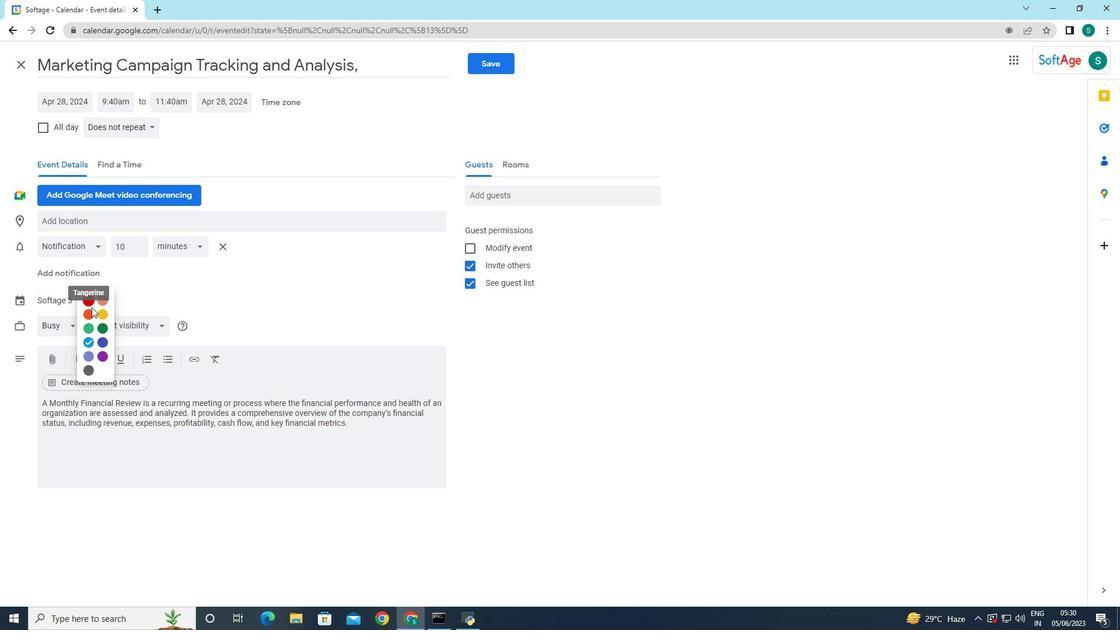 
Action: Mouse pressed left at (88, 301)
Screenshot: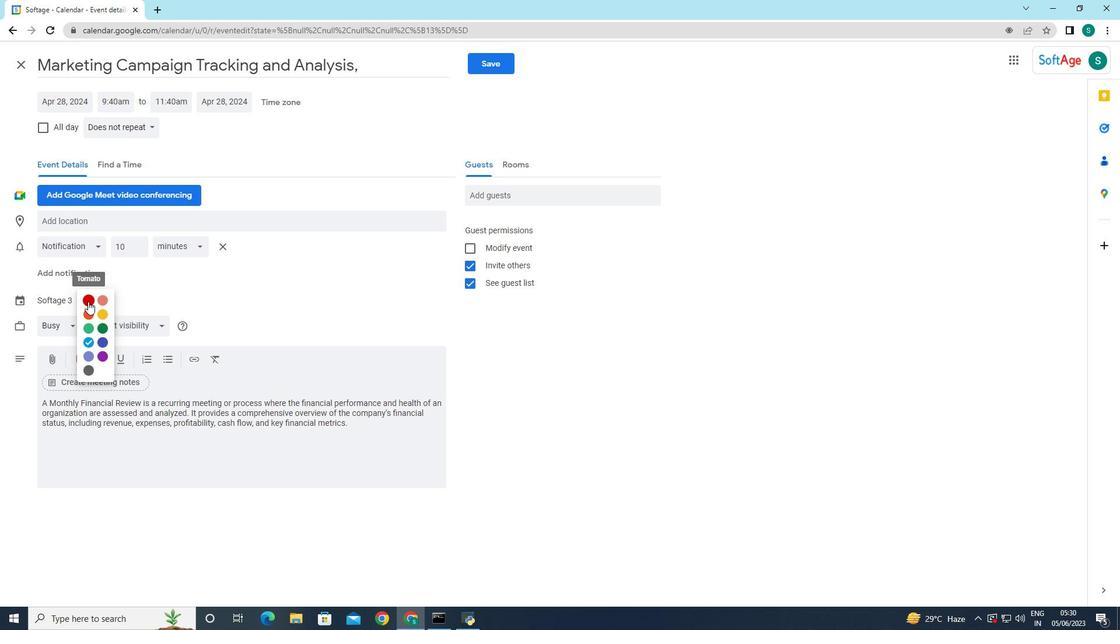
Action: Mouse moved to (91, 222)
Screenshot: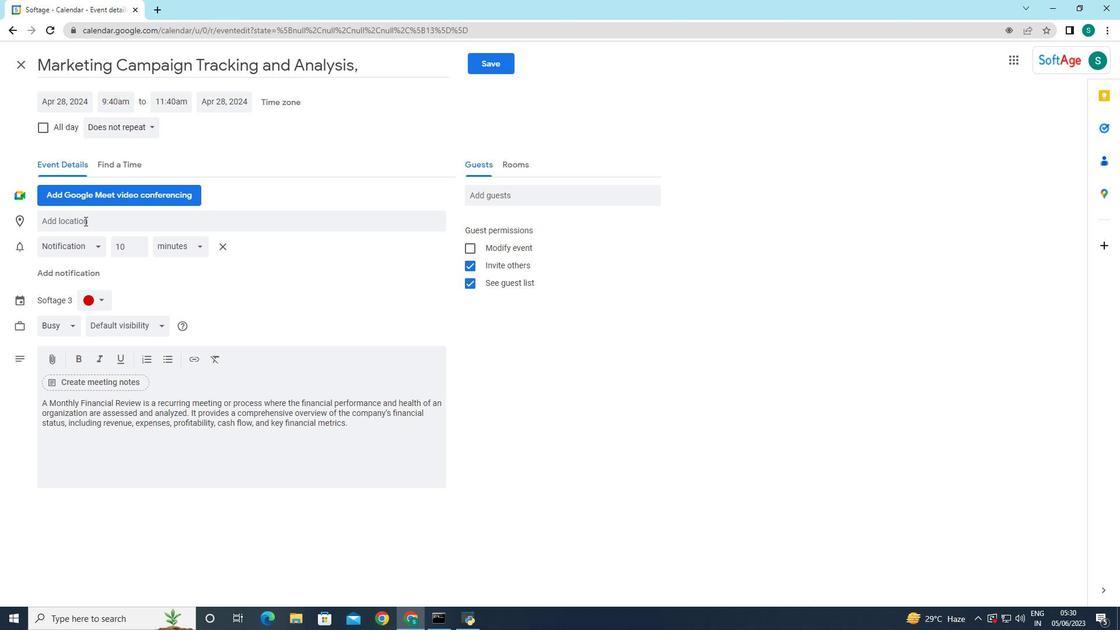 
Action: Mouse pressed left at (91, 222)
Screenshot: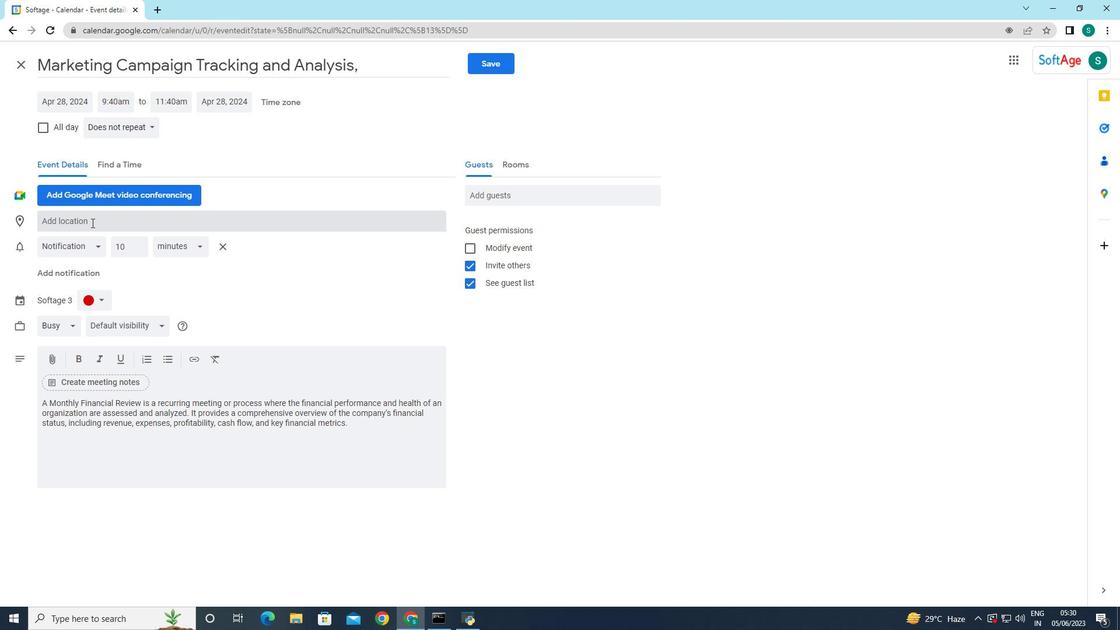 
Action: Key pressed 456<Key.space><Key.caps_lock>MO<Key.caps_lock><Key.backspace>onaaco<Key.space><Key.backspace><Key.backspace><Key.backspace><Key.backspace>co<Key.space><Key.caps_lock>MOO<Key.caps_lock><Key.backspace><Key.backspace>onte-<Key.caps_lock>C<Key.caps_lock>arlo,<Key.space><Key.shift>Ma<Key.backspace>onaco,
Screenshot: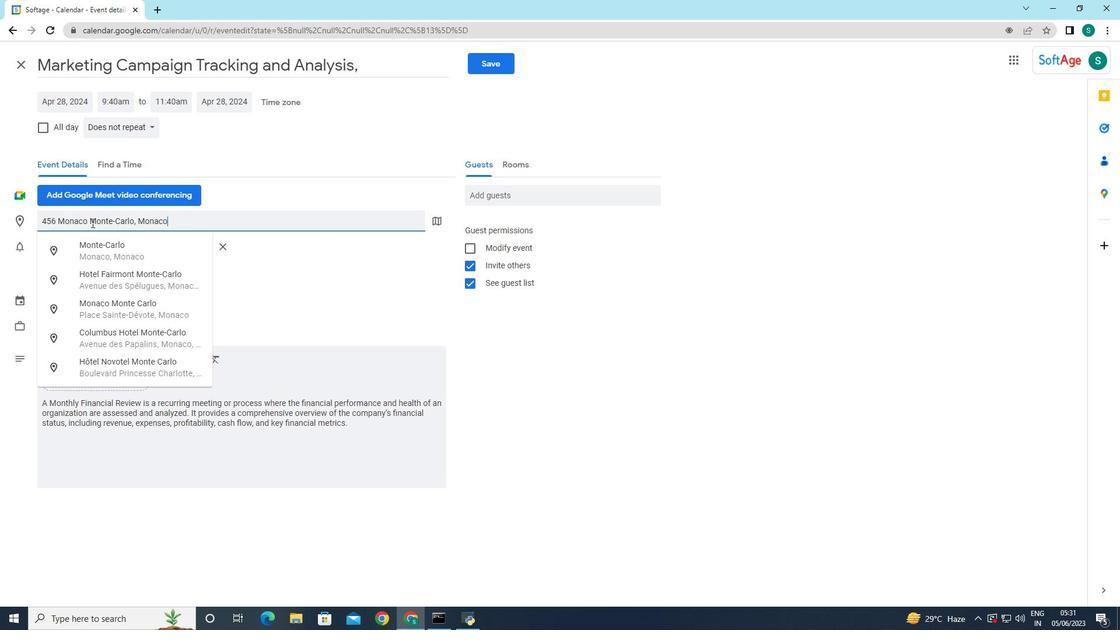 
Action: Mouse moved to (560, 196)
Screenshot: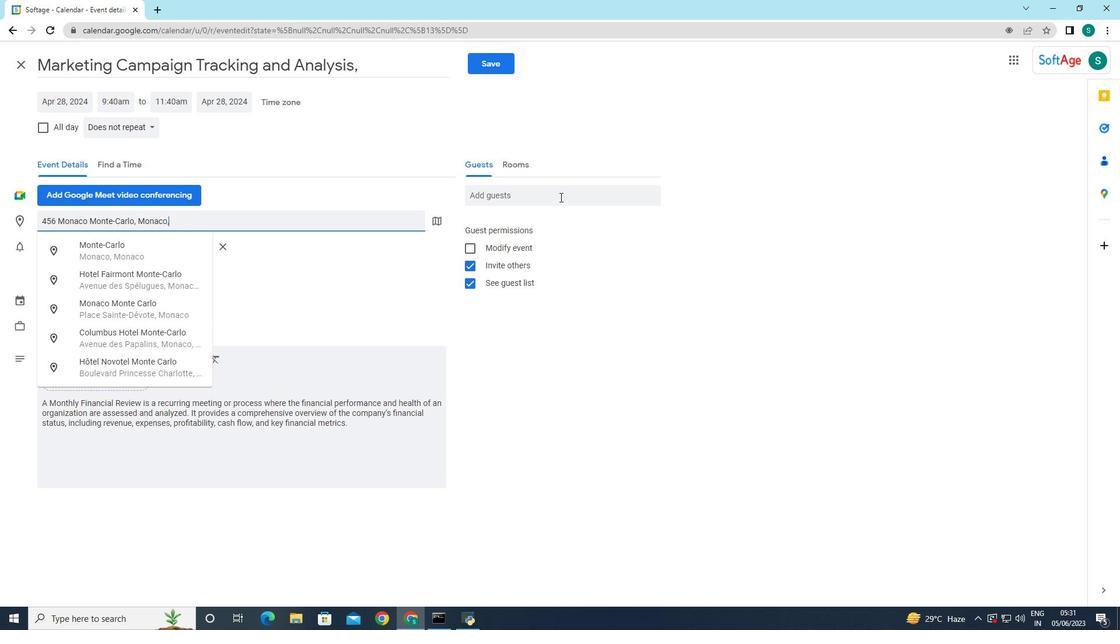 
Action: Mouse pressed left at (560, 196)
Screenshot: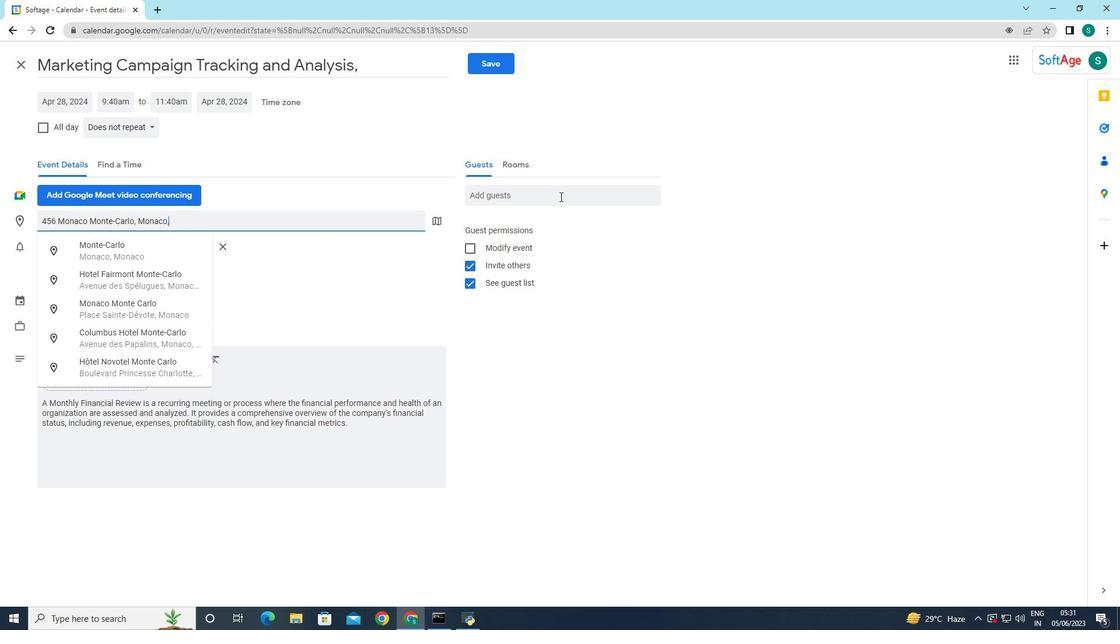 
Action: Key pressed softage.5<Key.backspace>4
Screenshot: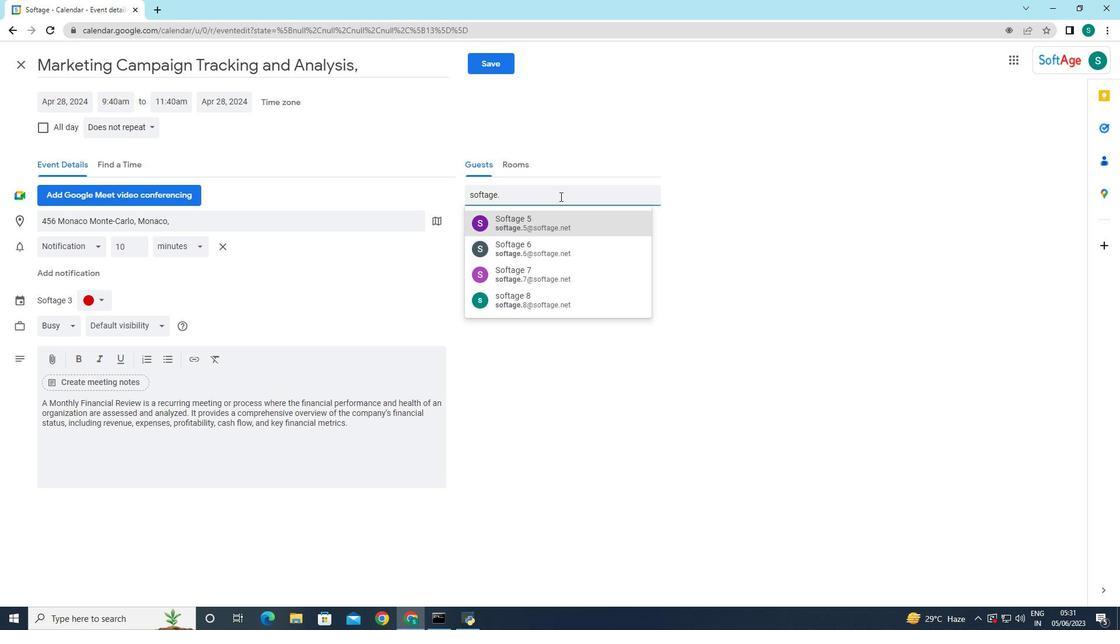 
Action: Mouse moved to (606, 227)
Screenshot: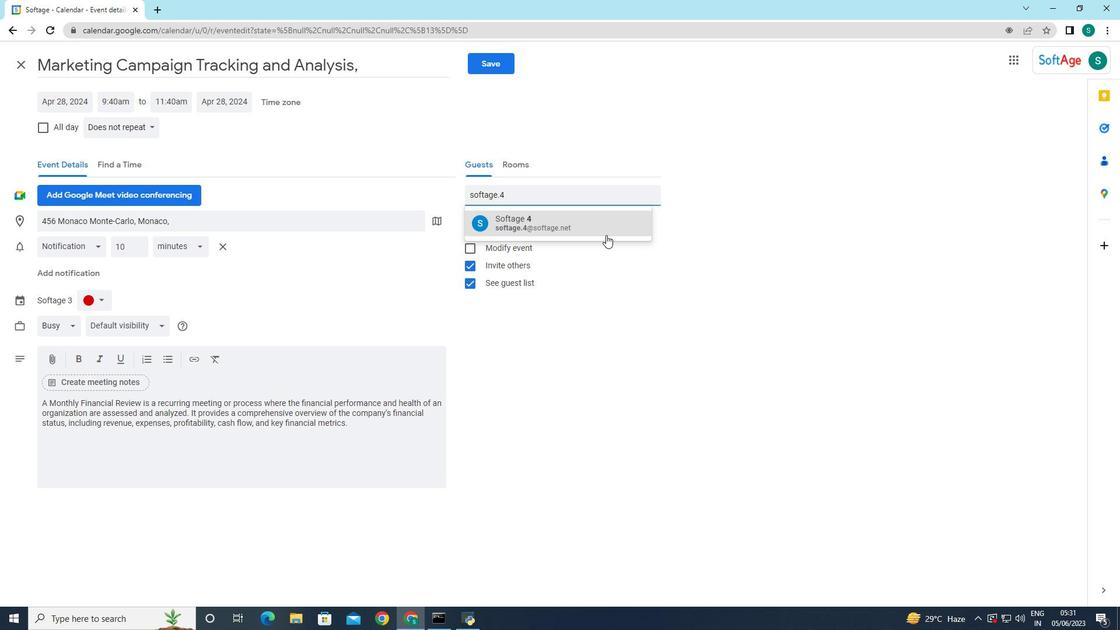 
Action: Mouse pressed left at (606, 227)
Screenshot: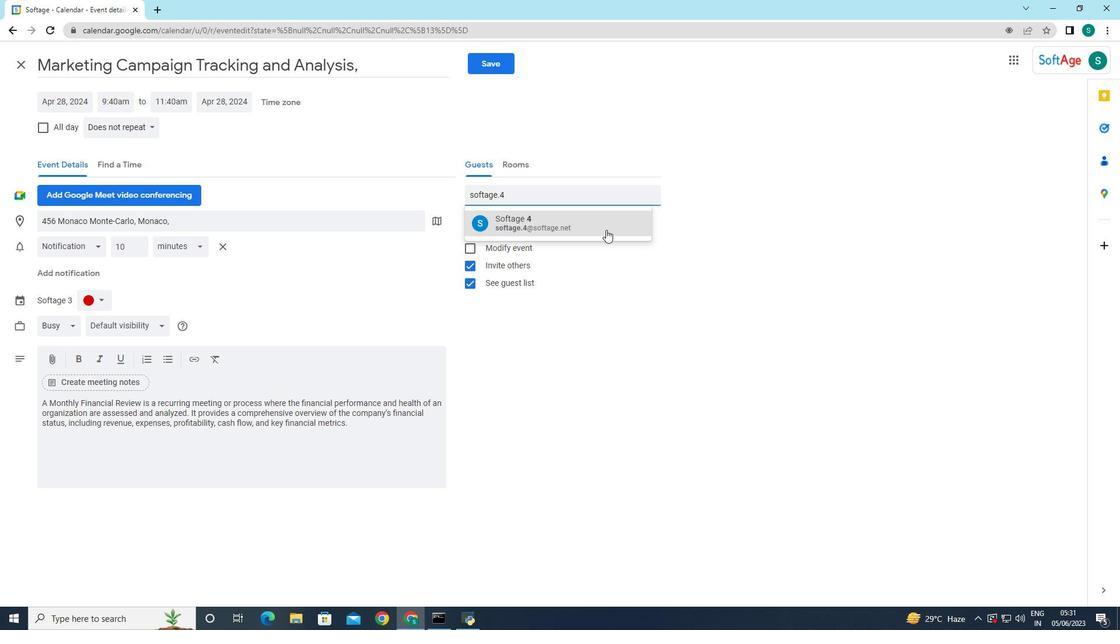 
Action: Mouse moved to (596, 193)
Screenshot: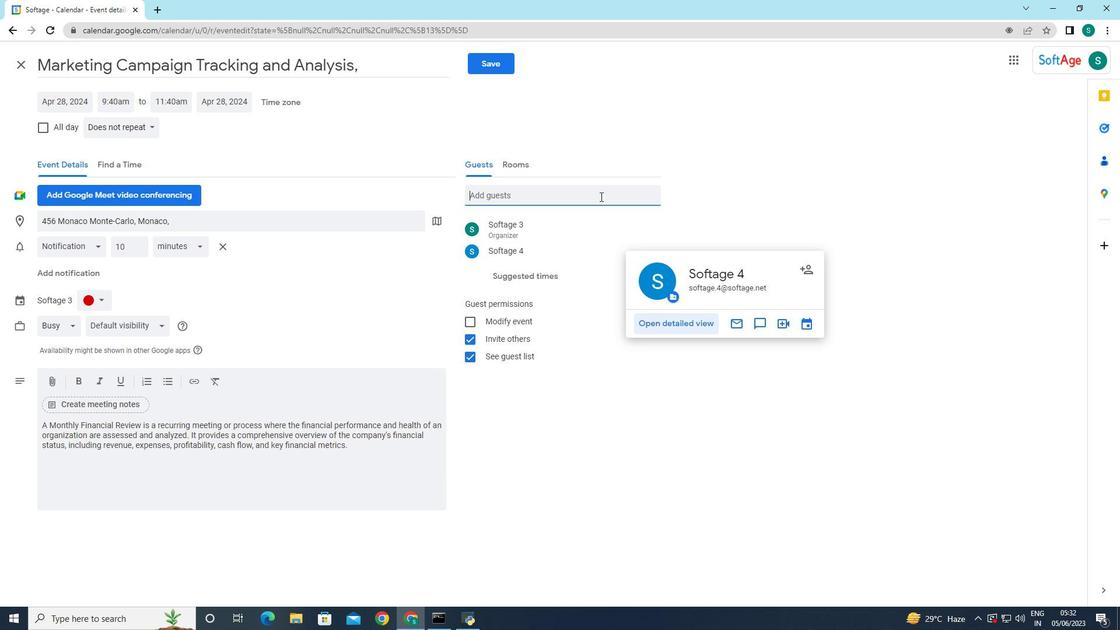 
Action: Mouse pressed left at (596, 193)
Screenshot: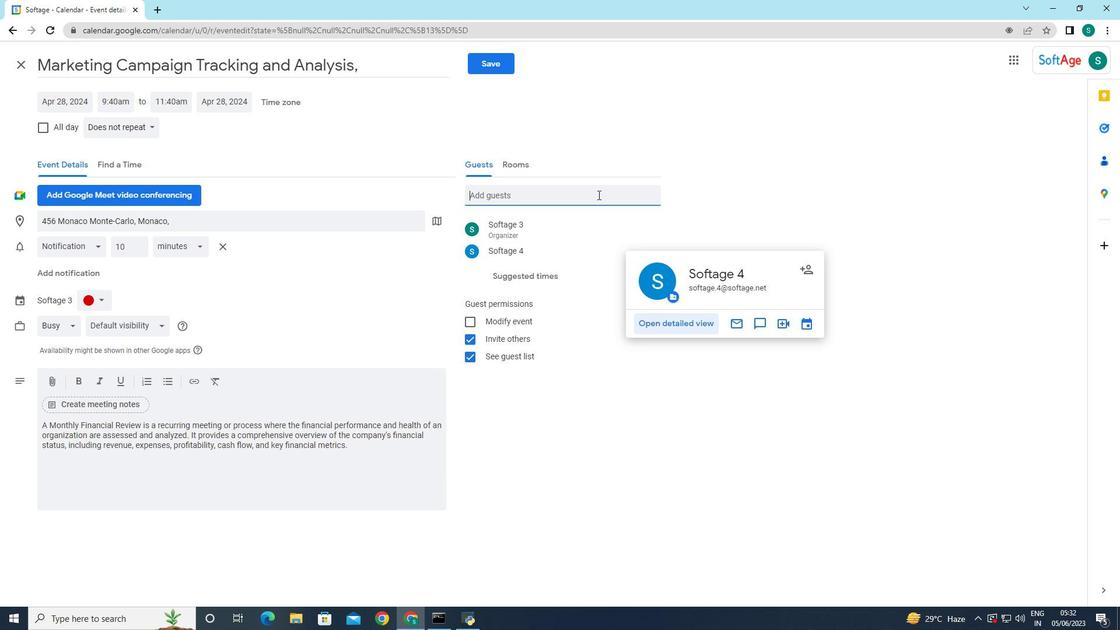 
Action: Key pressed softag.2
Screenshot: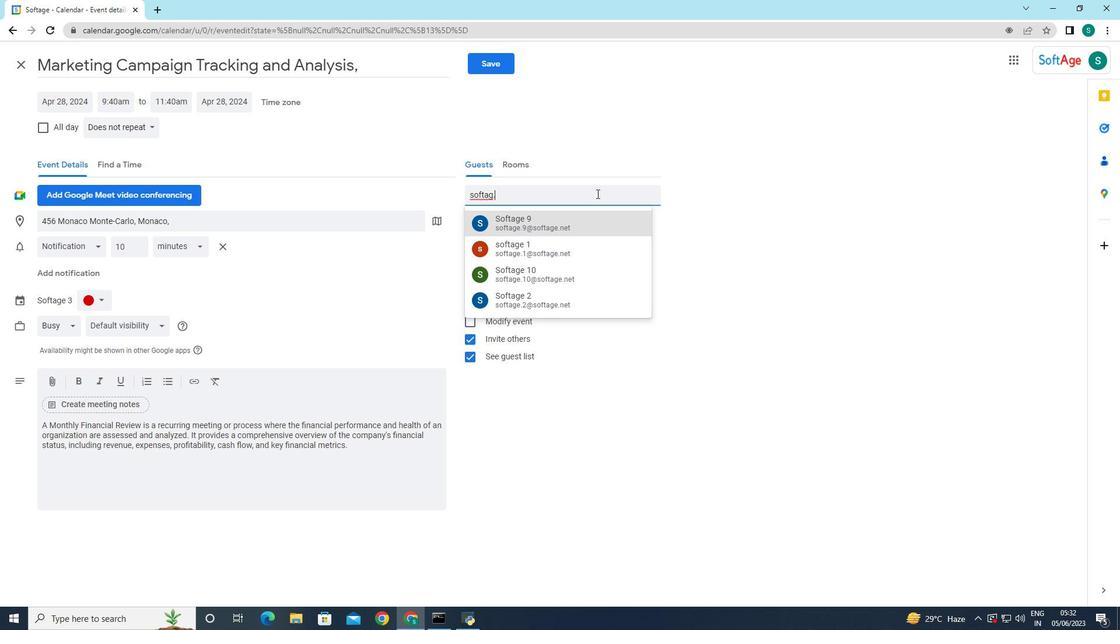 
Action: Mouse moved to (577, 220)
Screenshot: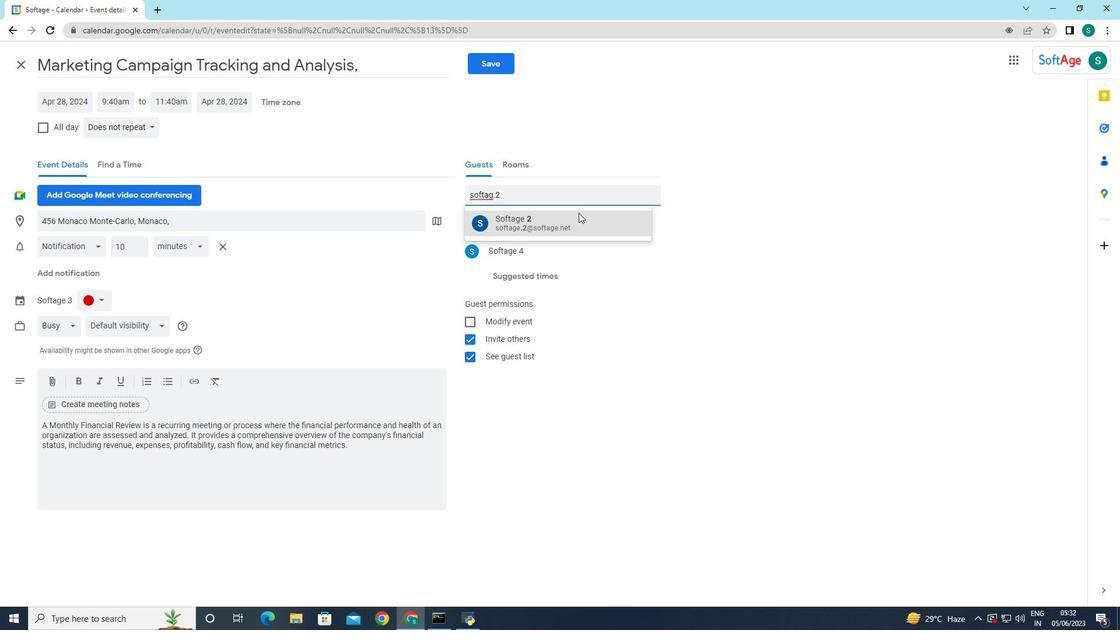 
Action: Mouse pressed left at (577, 220)
Screenshot: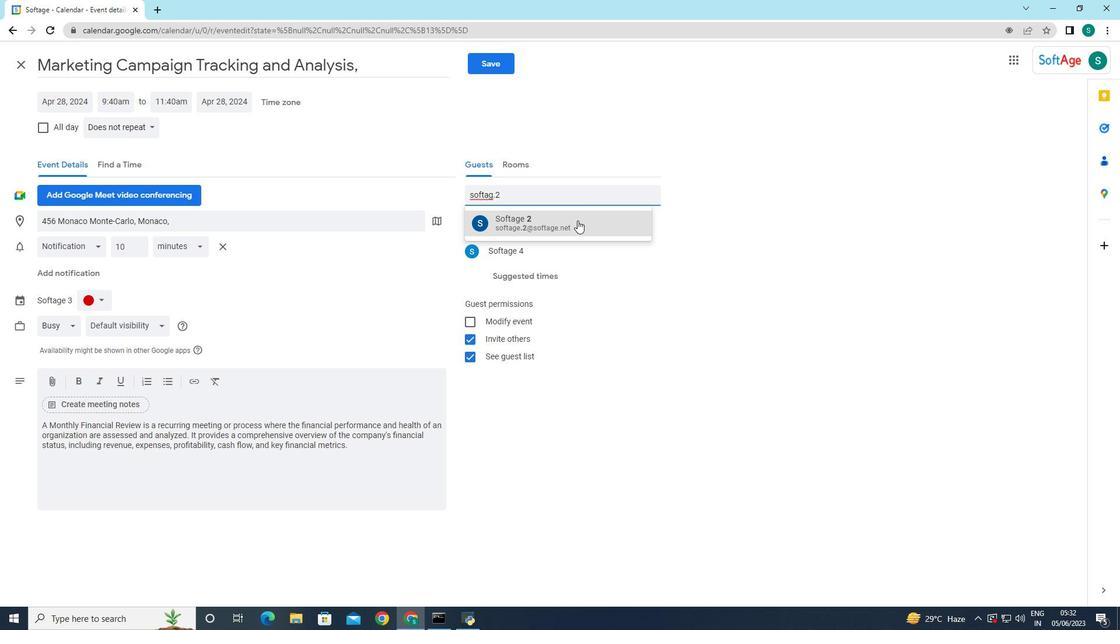 
Action: Mouse moved to (649, 229)
Screenshot: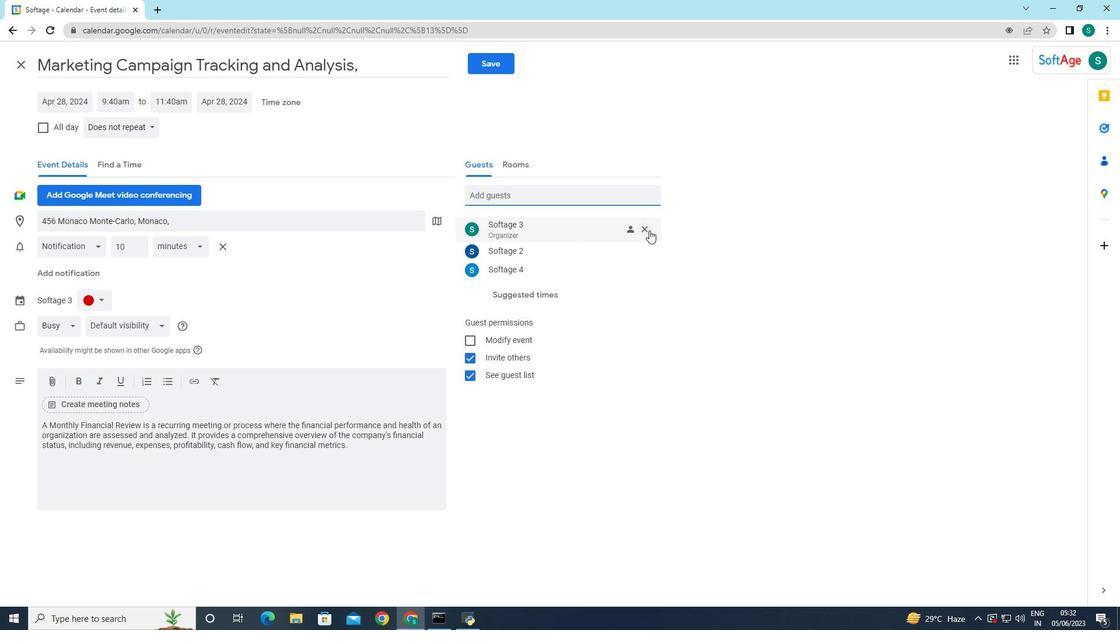 
Action: Mouse pressed left at (649, 229)
Screenshot: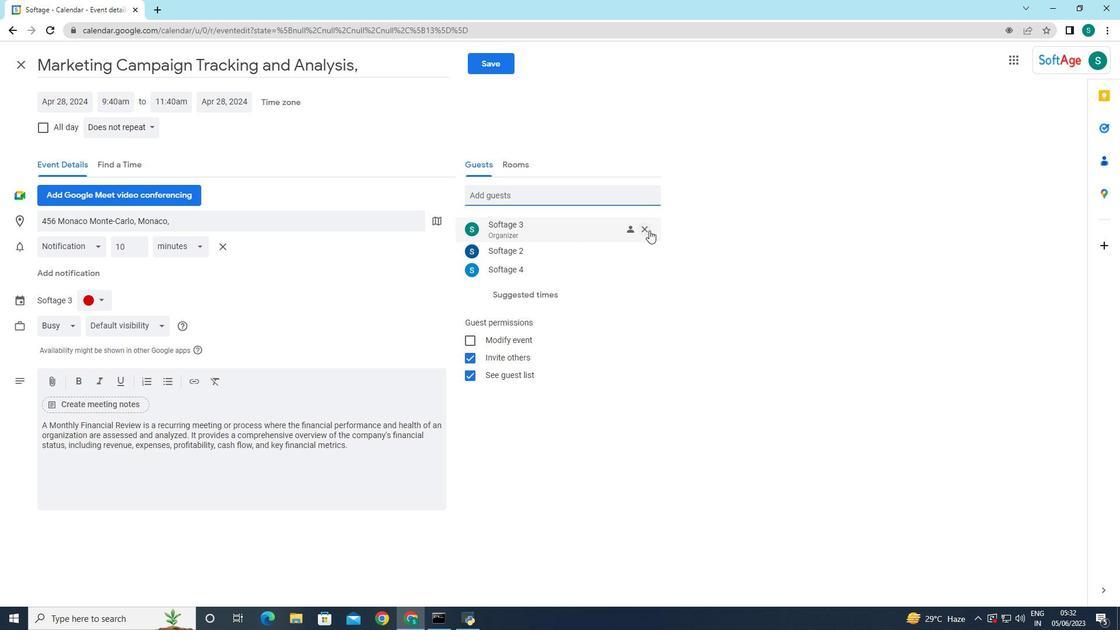 
Action: Mouse moved to (117, 123)
Screenshot: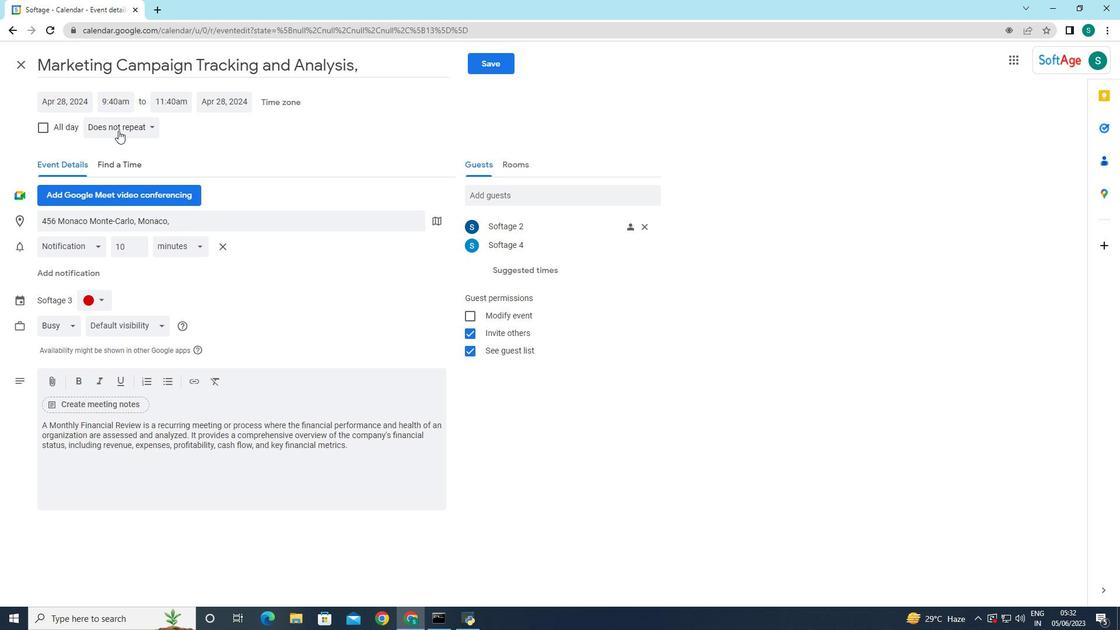 
Action: Mouse pressed left at (117, 123)
Screenshot: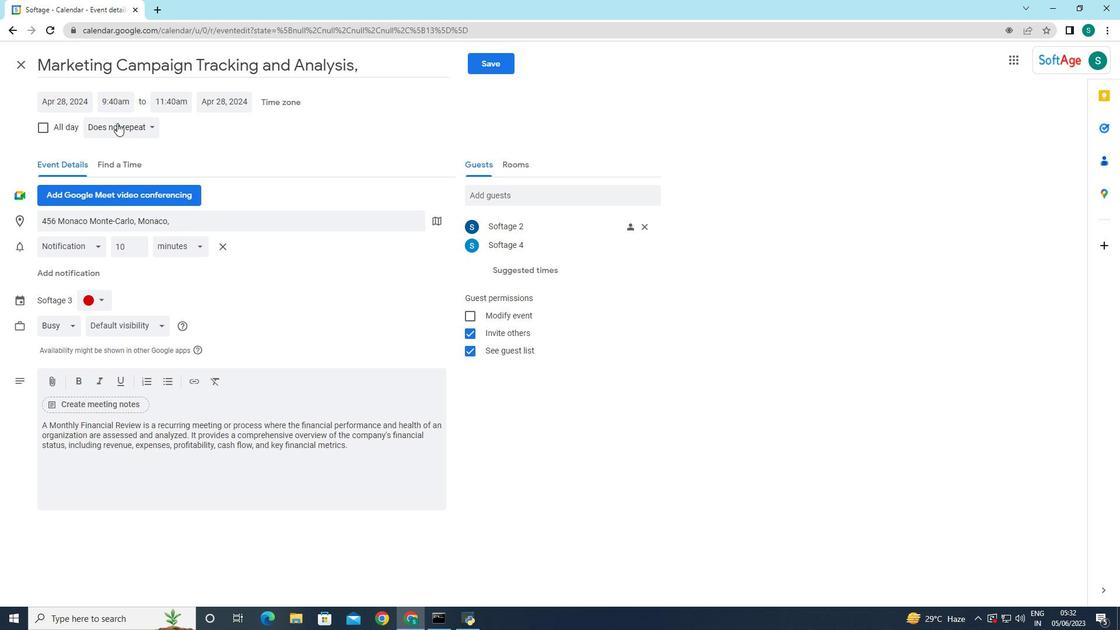 
Action: Mouse moved to (124, 251)
Screenshot: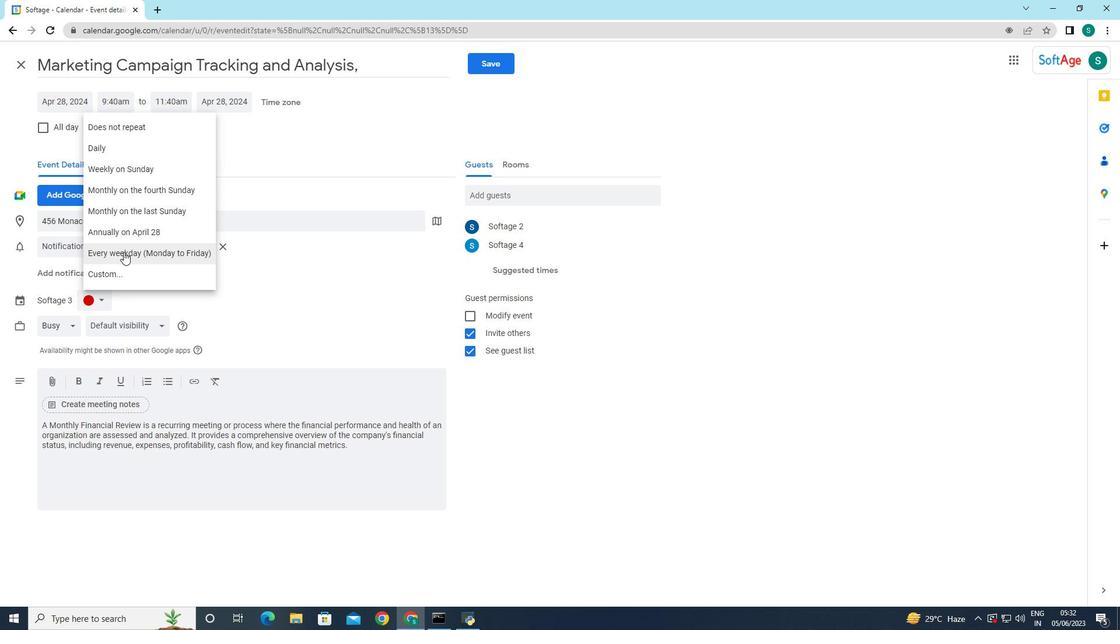 
Action: Mouse pressed left at (124, 251)
Screenshot: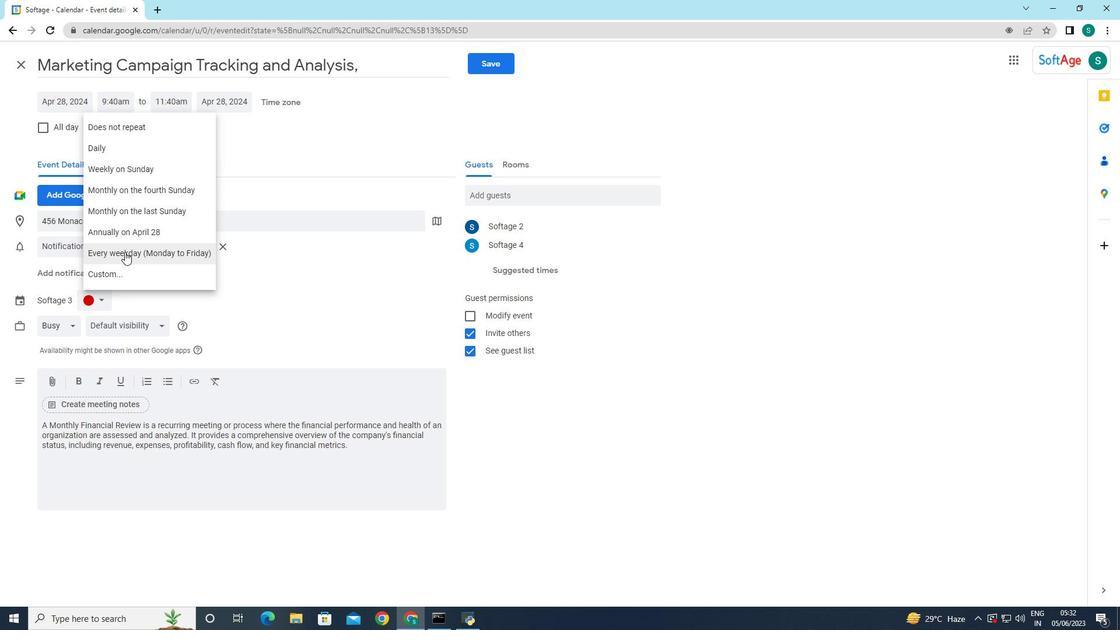 
Action: Mouse moved to (484, 62)
Screenshot: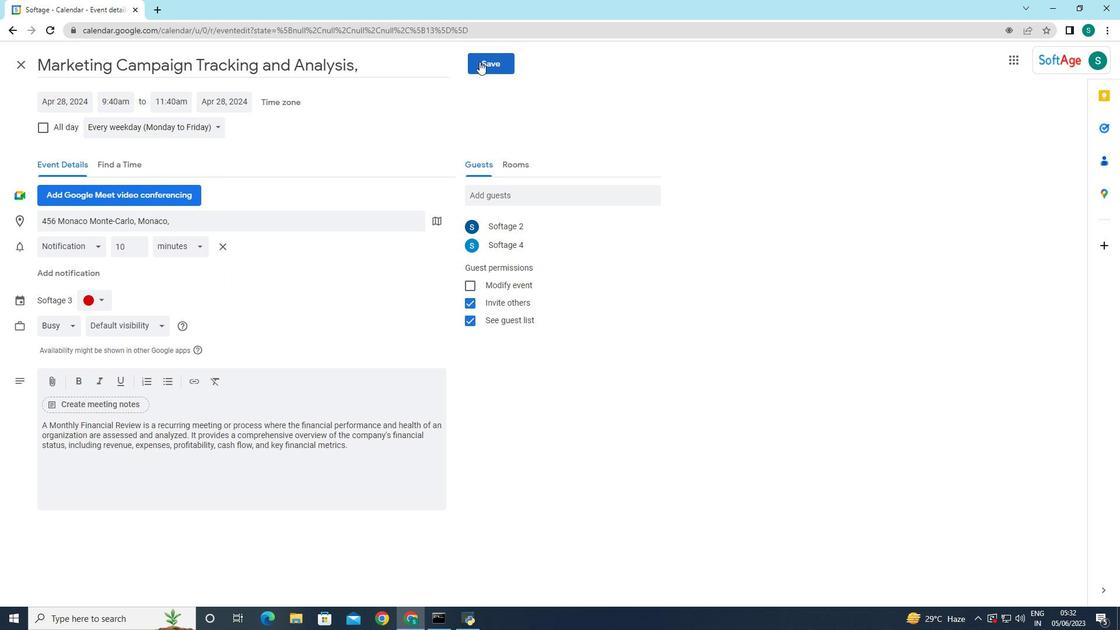 
Action: Mouse pressed left at (484, 62)
Screenshot: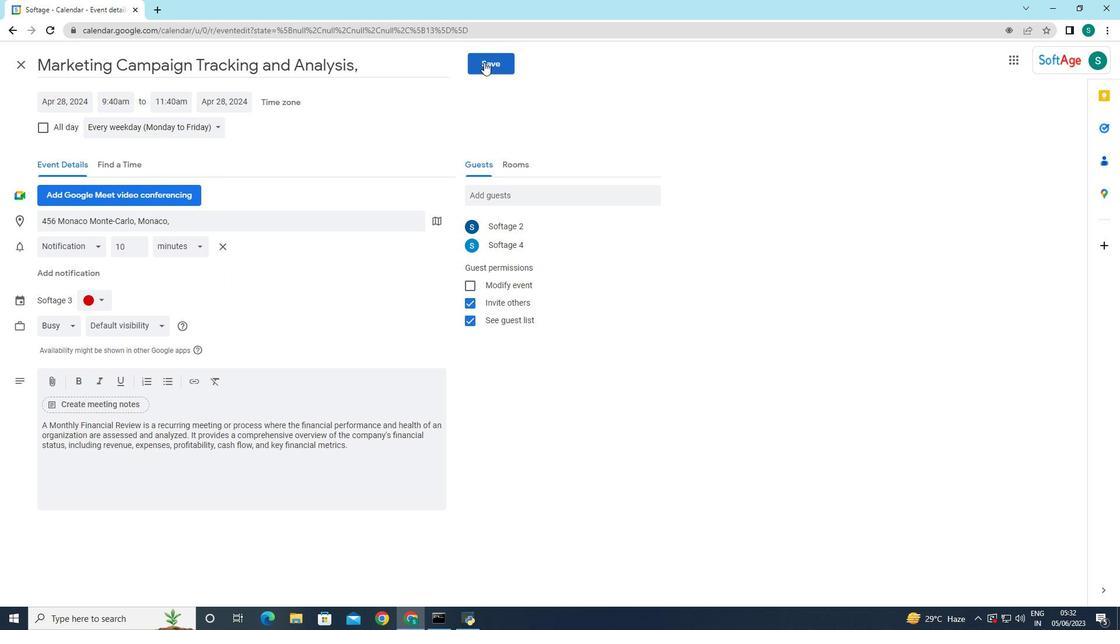 
Action: Mouse moved to (676, 351)
Screenshot: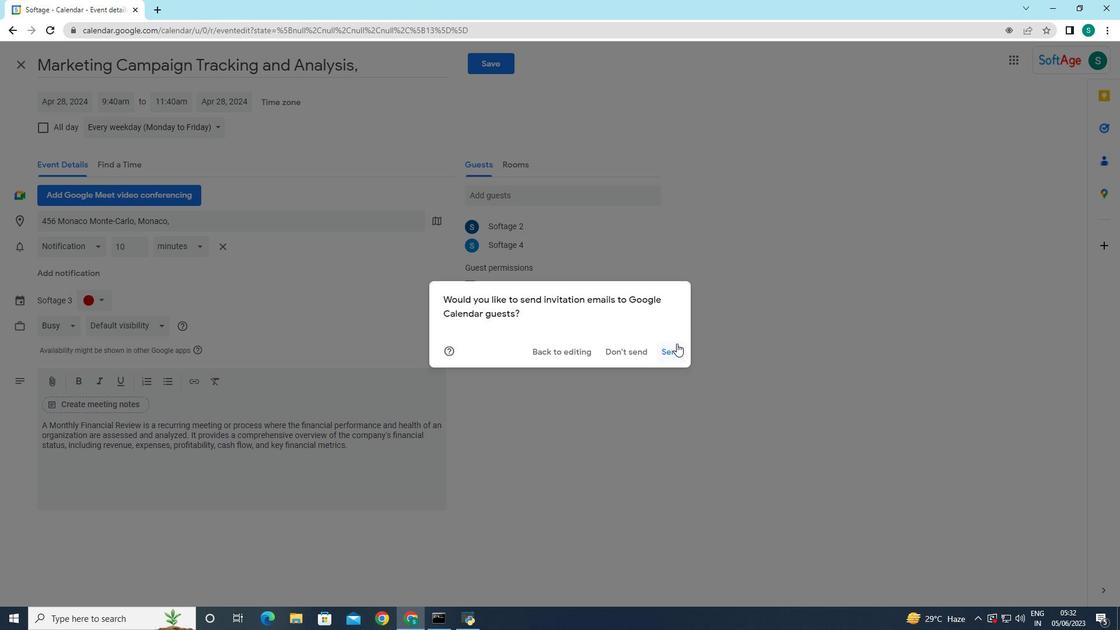 
Action: Mouse pressed left at (676, 351)
Screenshot: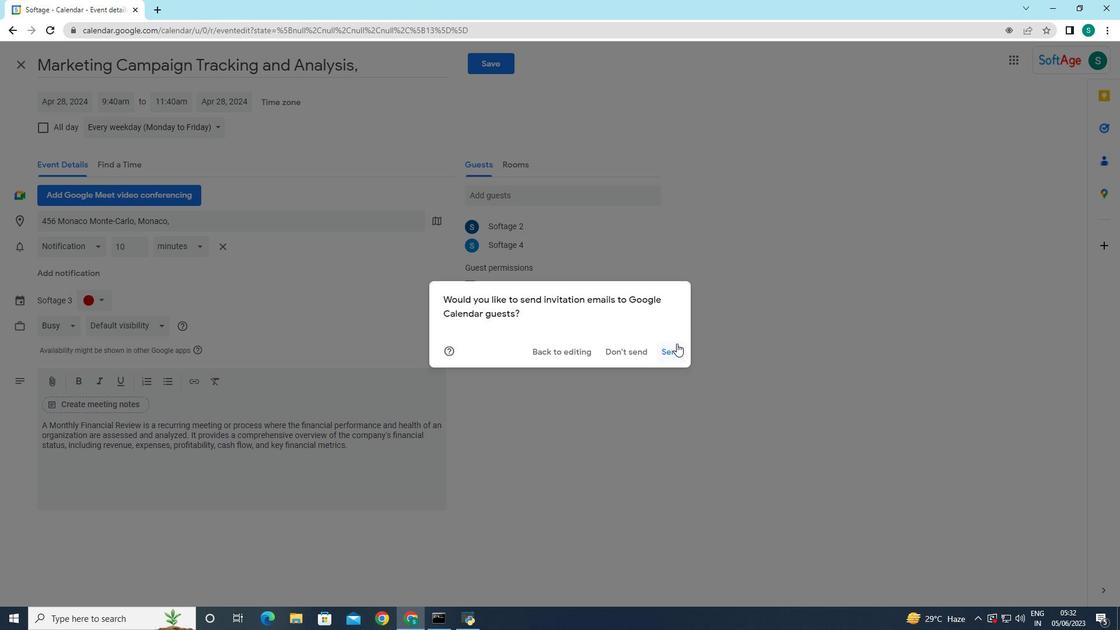 
